 Task: Add an event with the title Lunch and Learn: Stress Management Techniques for the Workplace, date '2023/11/15', time 7:00 AM to 9:00 AMand add a description: A Team Building Exercise is a purposeful activity or program designed to enhance collaboration, communication, trust, and camaraderie among team members. These exercises aim to strengthen relationships, improve team dynamics, and foster a positive and productive work environment. Team building exercises can take various forms, from indoor games and challenges to outdoor adventures or structured workshops._x000D_
_x000D_
, put the event into Green category . Add location for the event as: 789 Place Massena, Nice, France, logged in from the account softage.3@softage.netand send the event invitation to softage.4@softage.net and softage.5@softage.net. Set a reminder for the event 26 day before
Action: Mouse moved to (111, 102)
Screenshot: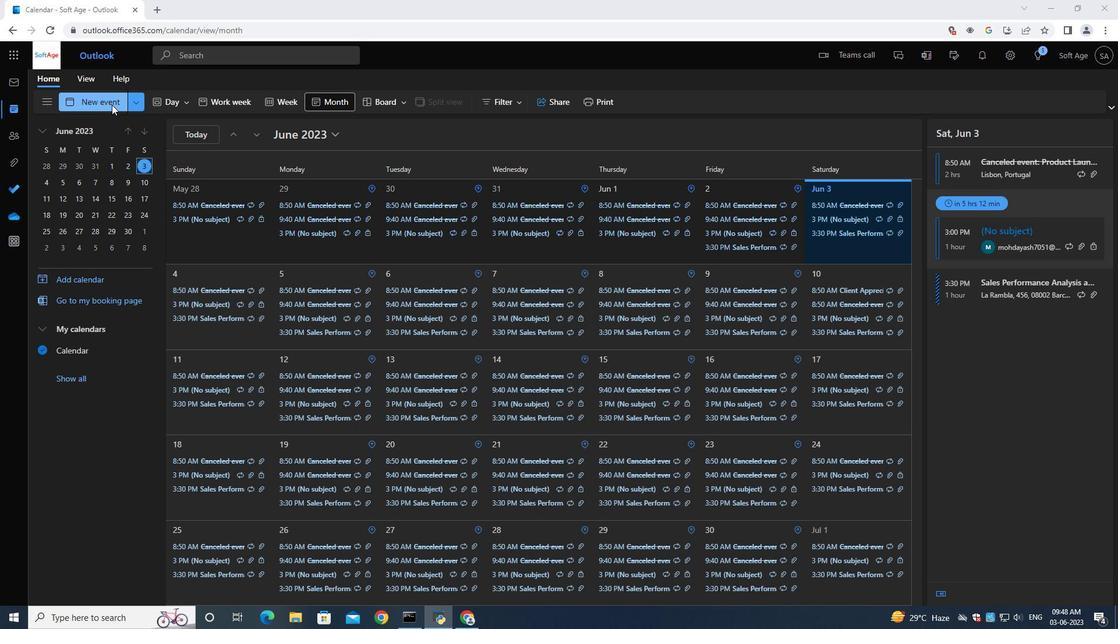 
Action: Mouse pressed left at (111, 102)
Screenshot: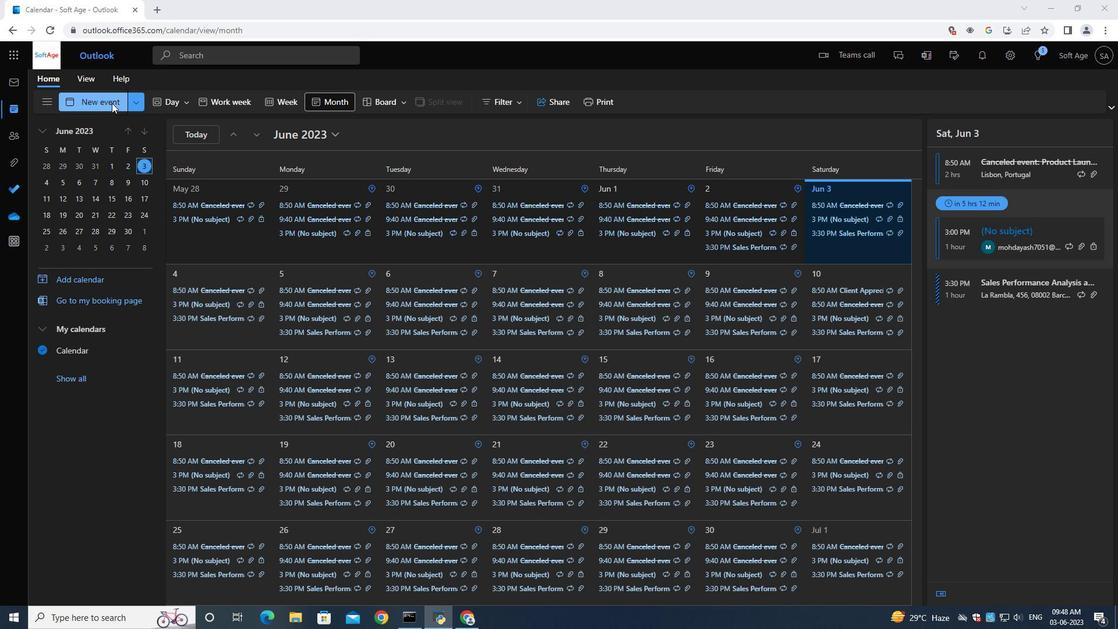 
Action: Mouse moved to (329, 174)
Screenshot: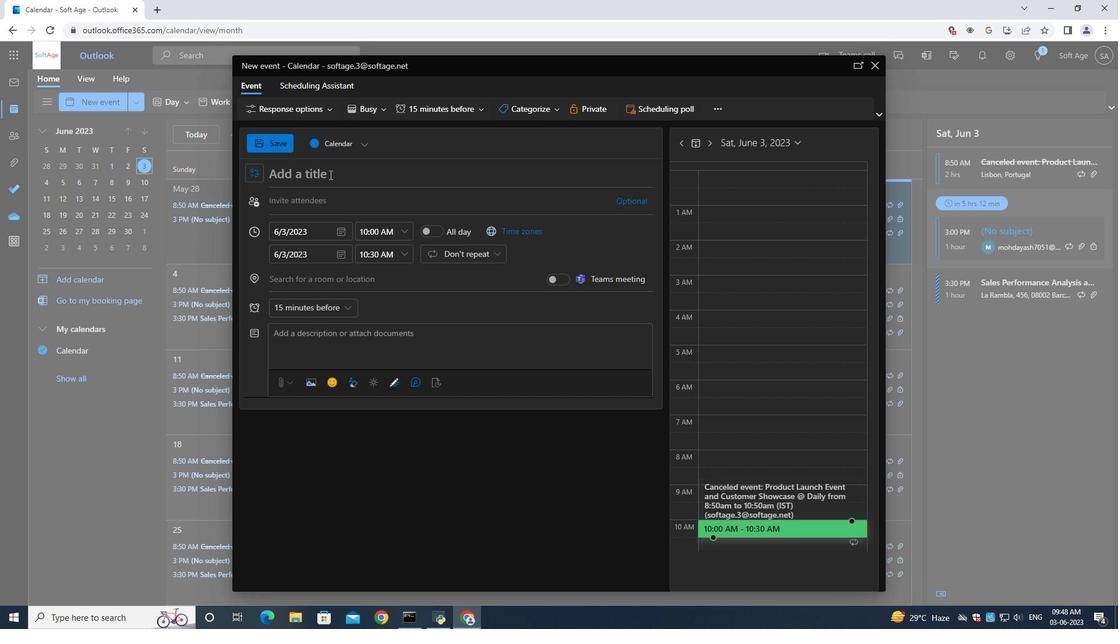 
Action: Mouse pressed left at (329, 174)
Screenshot: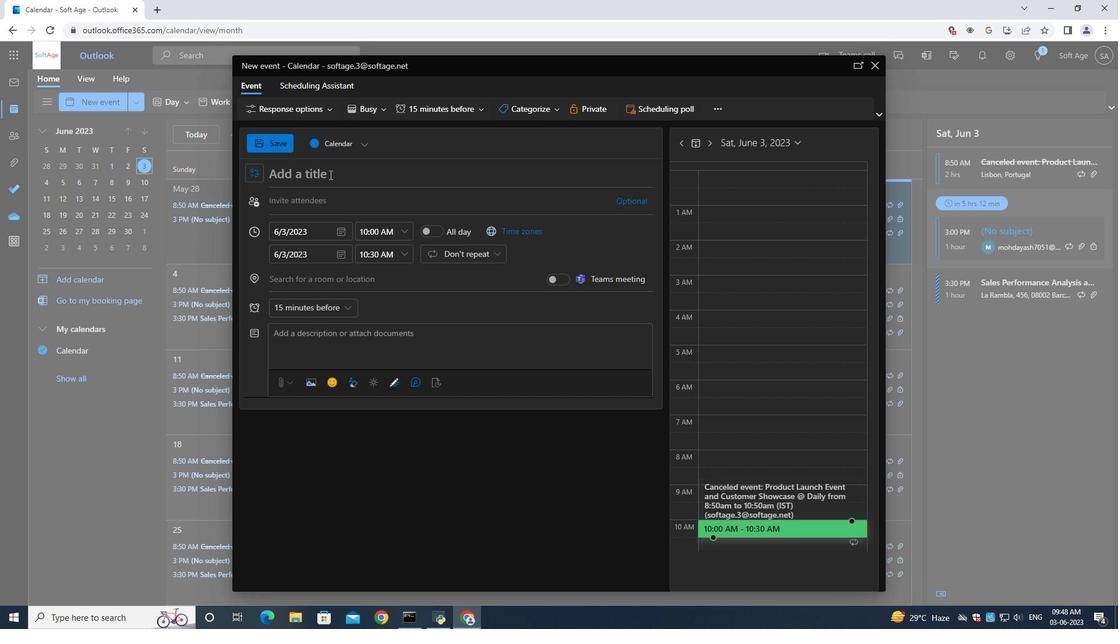
Action: Key pressed <Key.shift>Lunch<Key.space><Key.shift>and<Key.space><Key.shift>Learn<Key.shift_r>:<Key.space><Key.shift><Key.shift><Key.shift><Key.shift><Key.shift><Key.shift><Key.shift><Key.shift>Stress<Key.space><Key.shift>Management<Key.space><Key.shift>Techniques<Key.space>for<Key.space>the<Key.space><Key.shift>Workplace
Screenshot: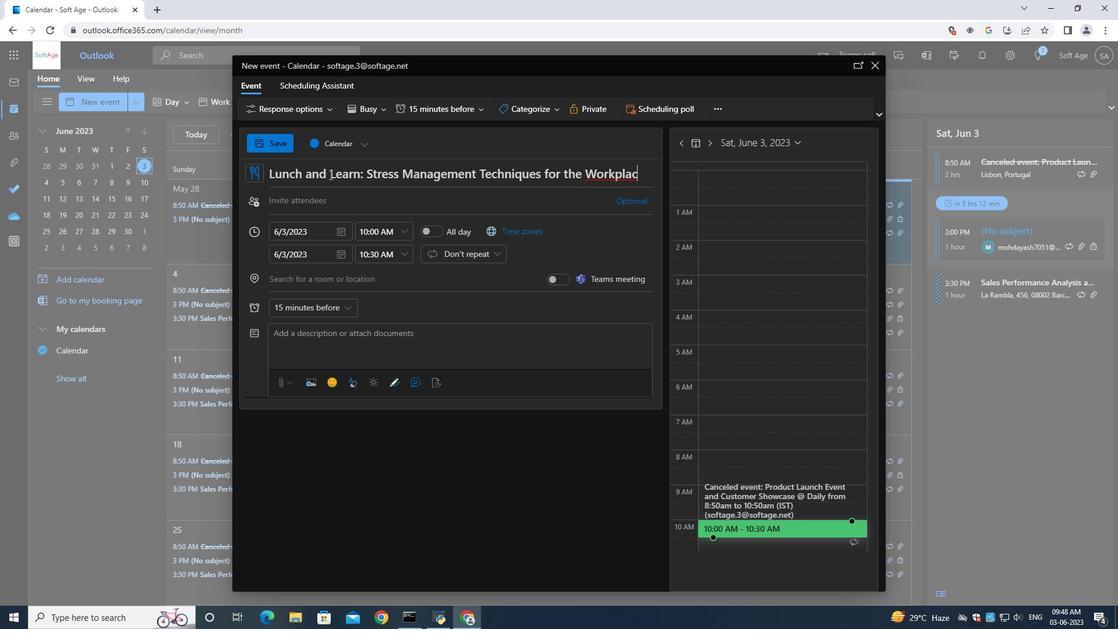 
Action: Mouse moved to (344, 227)
Screenshot: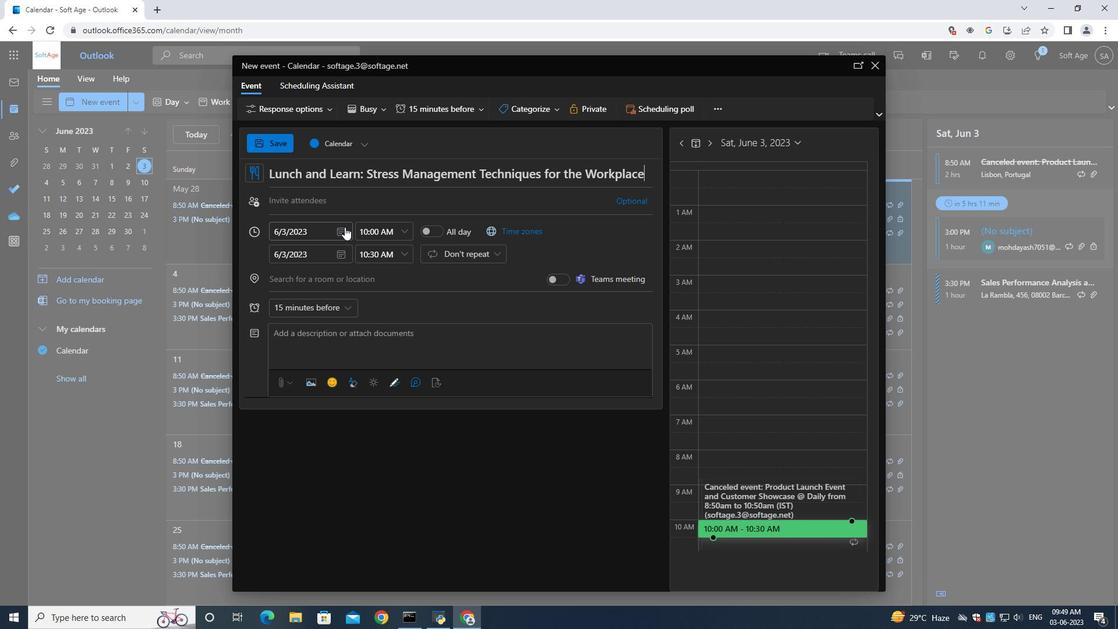 
Action: Mouse pressed left at (344, 227)
Screenshot: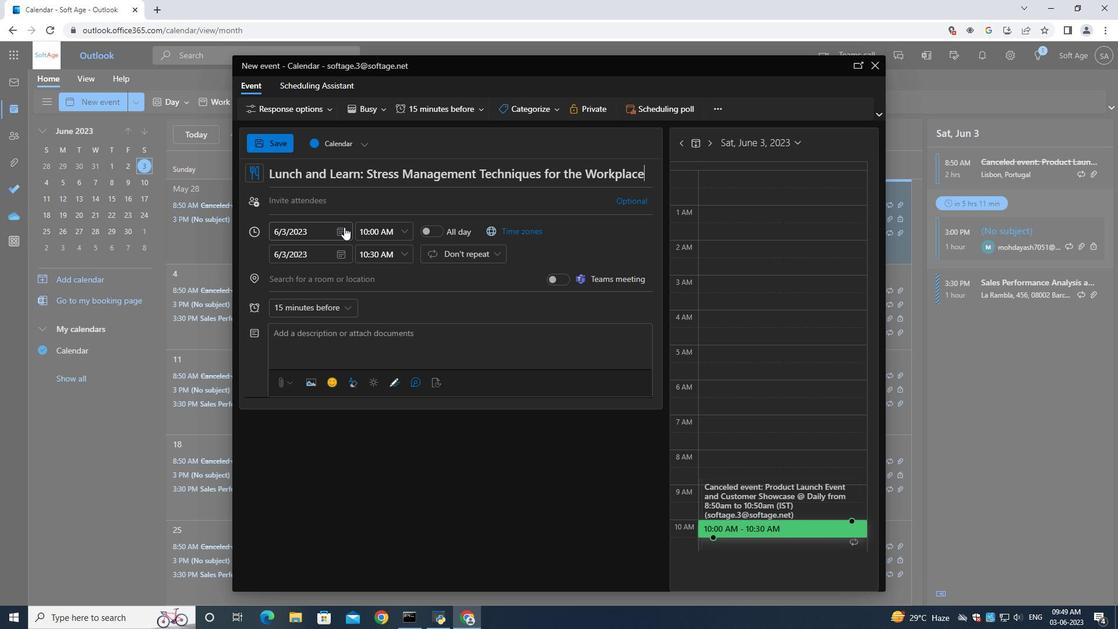 
Action: Mouse moved to (376, 259)
Screenshot: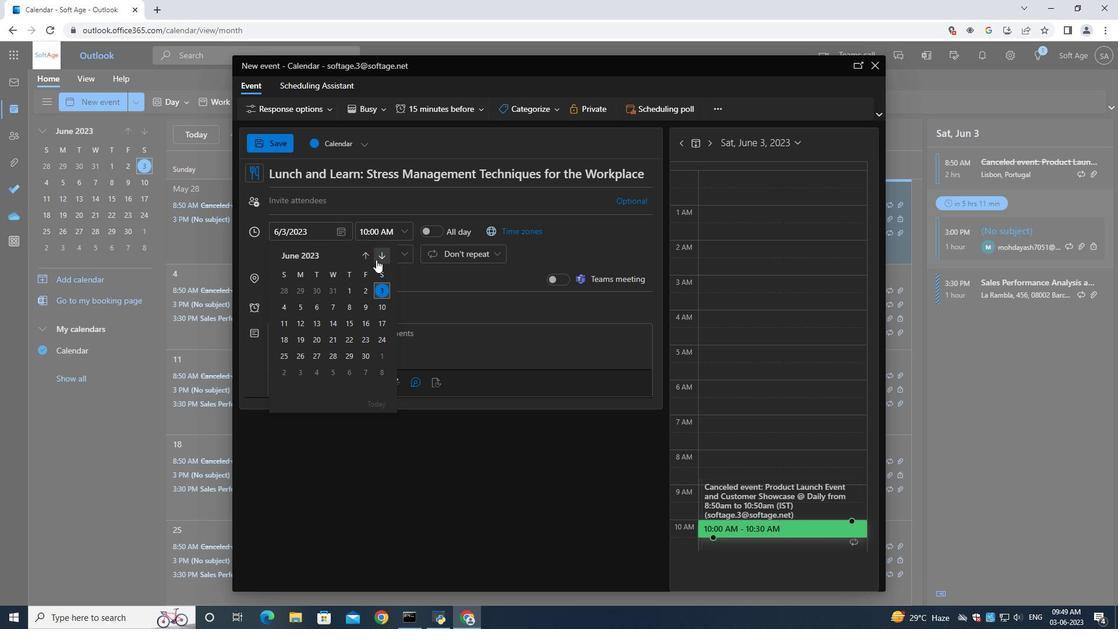 
Action: Mouse pressed left at (376, 259)
Screenshot: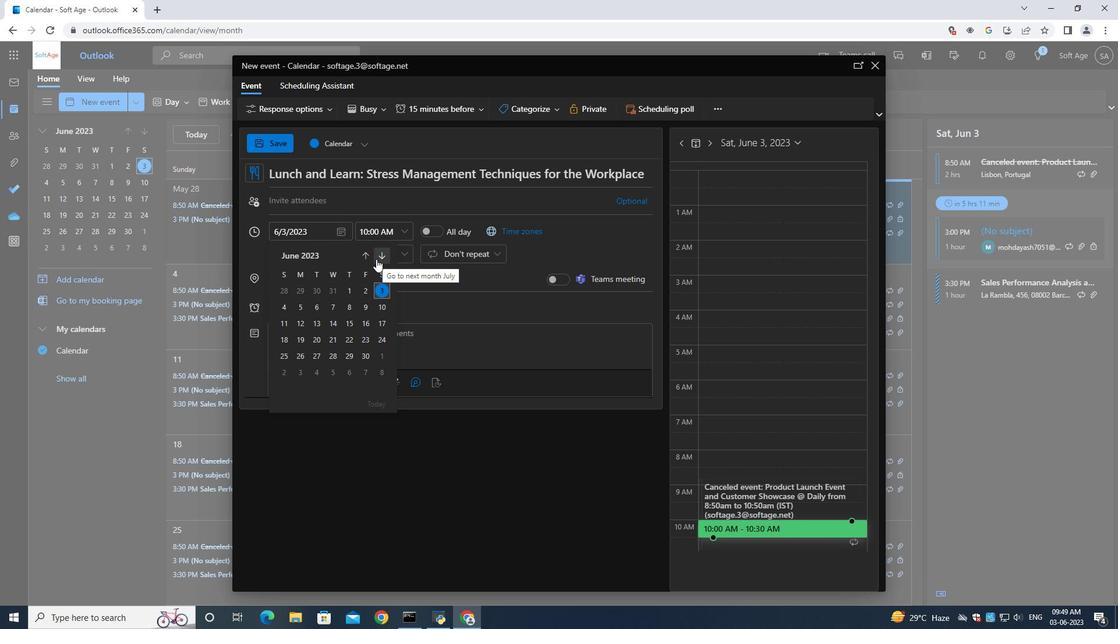 
Action: Mouse moved to (376, 257)
Screenshot: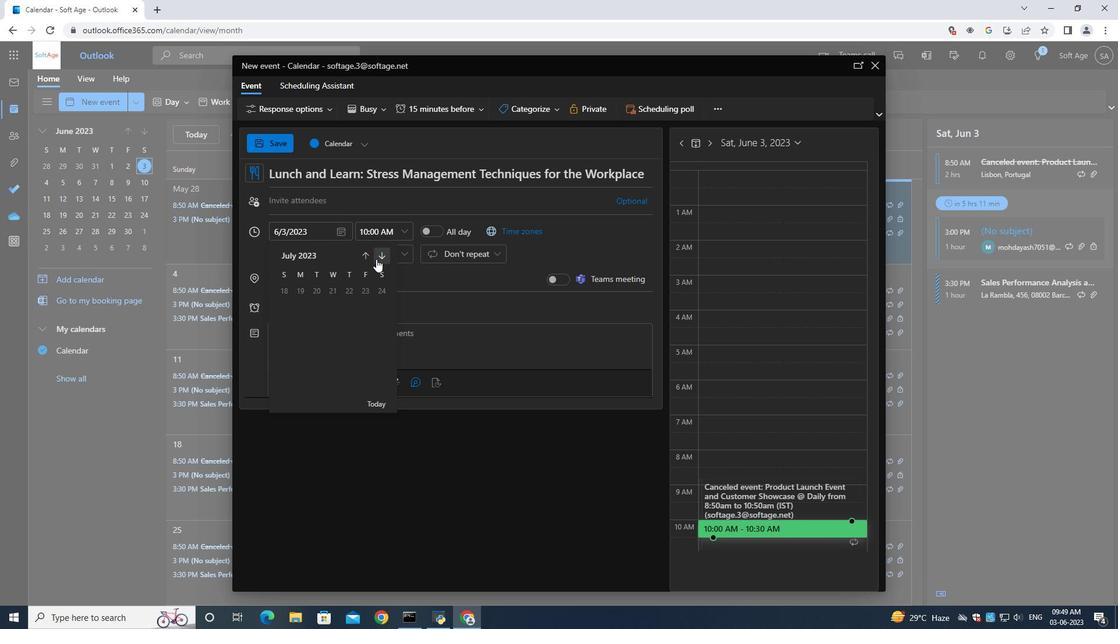 
Action: Mouse pressed left at (376, 257)
Screenshot: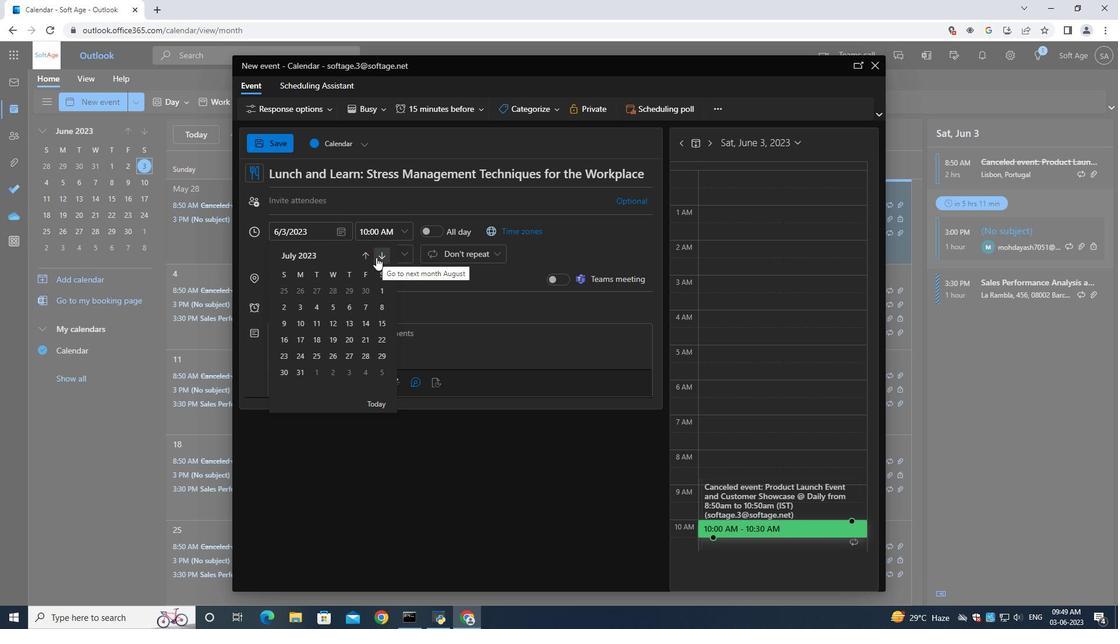 
Action: Mouse pressed left at (376, 257)
Screenshot: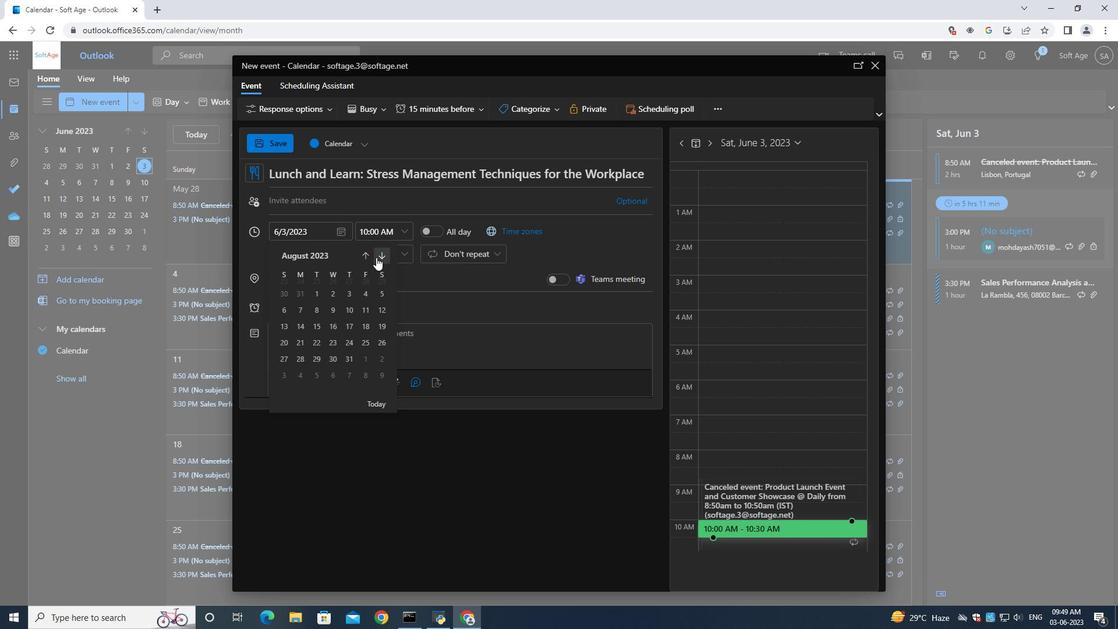 
Action: Mouse pressed left at (376, 257)
Screenshot: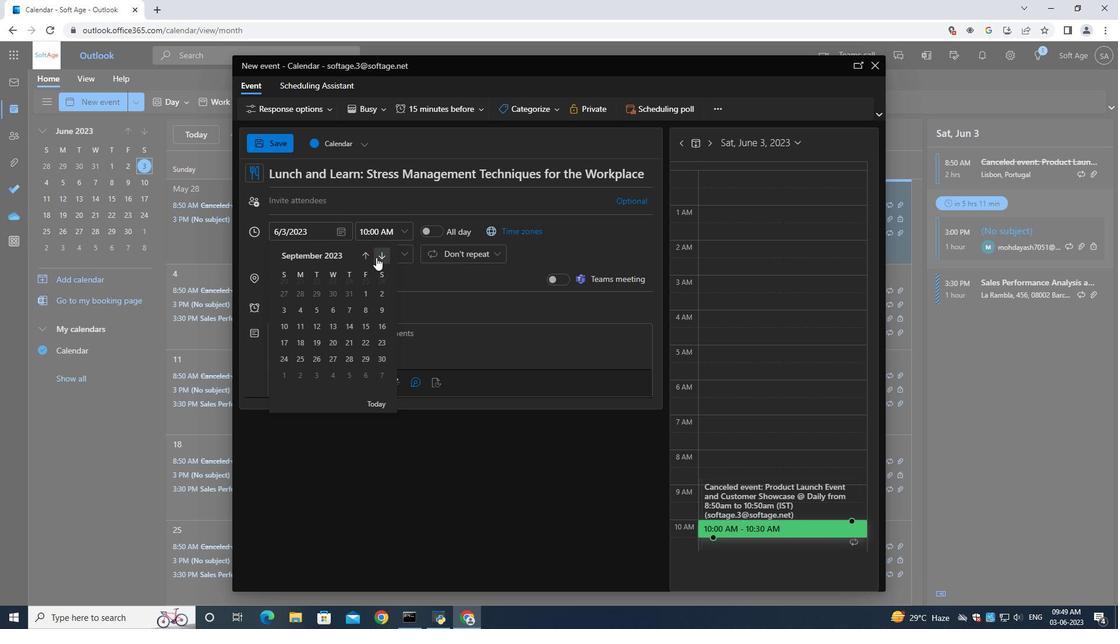 
Action: Mouse pressed left at (376, 257)
Screenshot: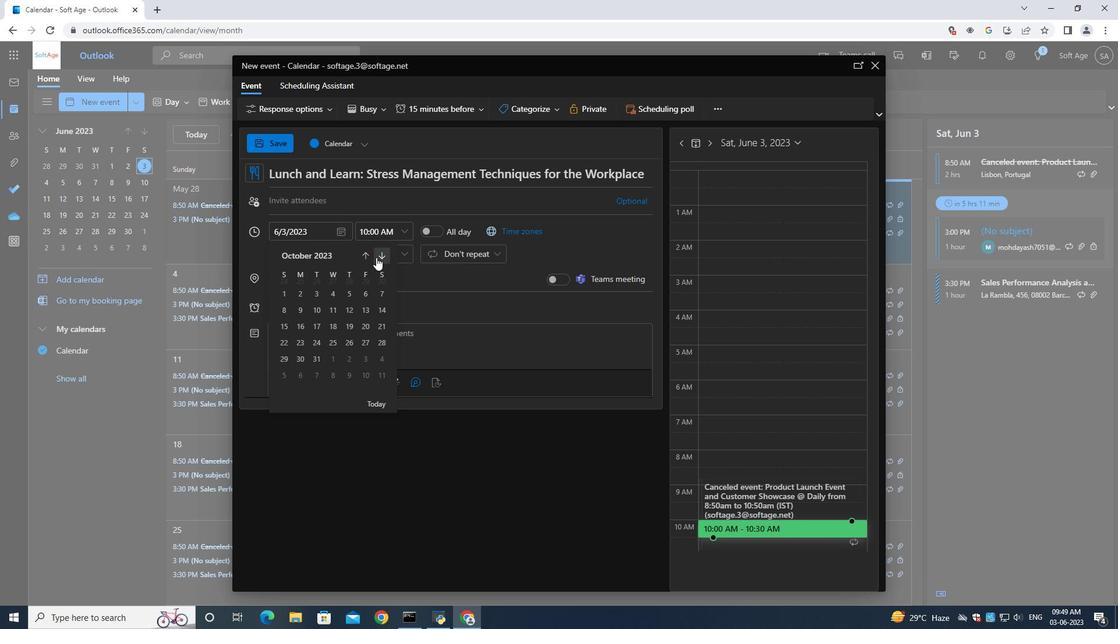 
Action: Mouse moved to (331, 325)
Screenshot: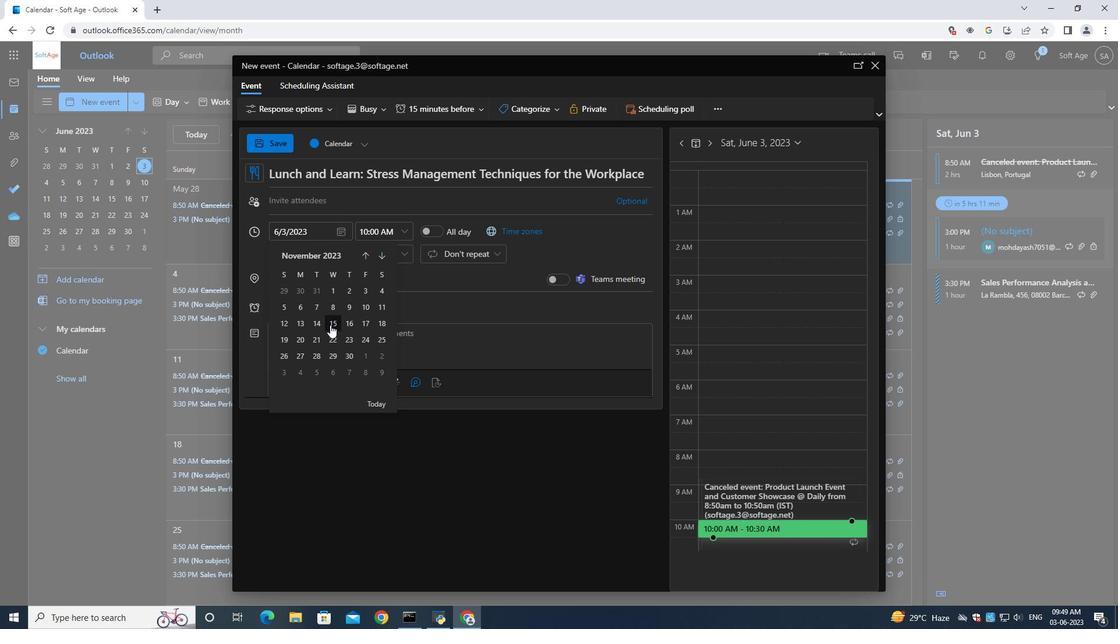 
Action: Mouse pressed left at (331, 325)
Screenshot: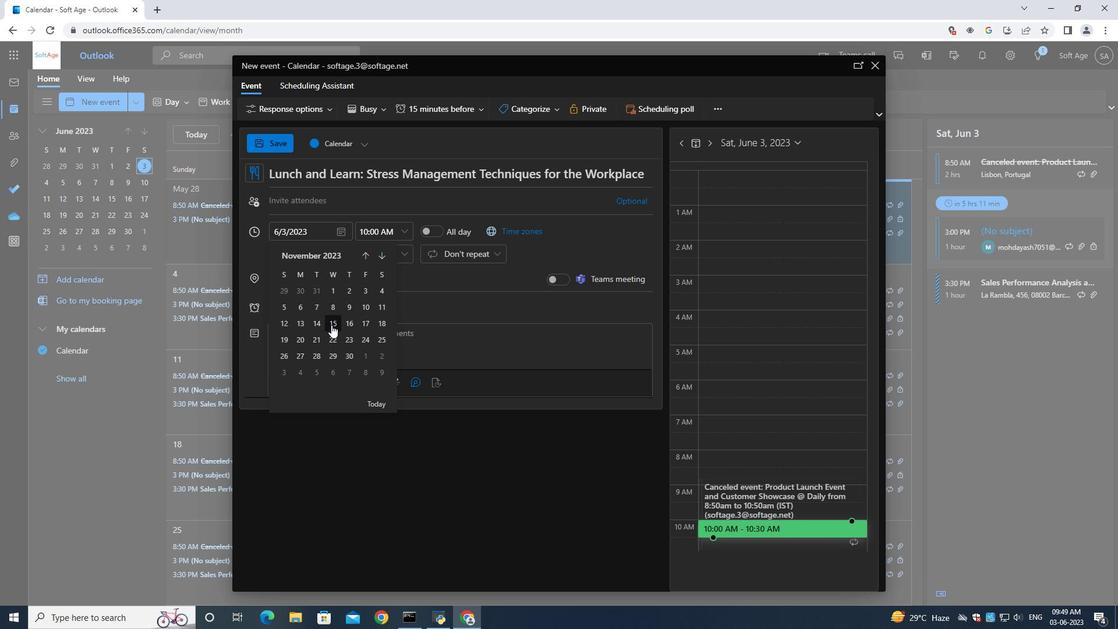 
Action: Mouse moved to (384, 232)
Screenshot: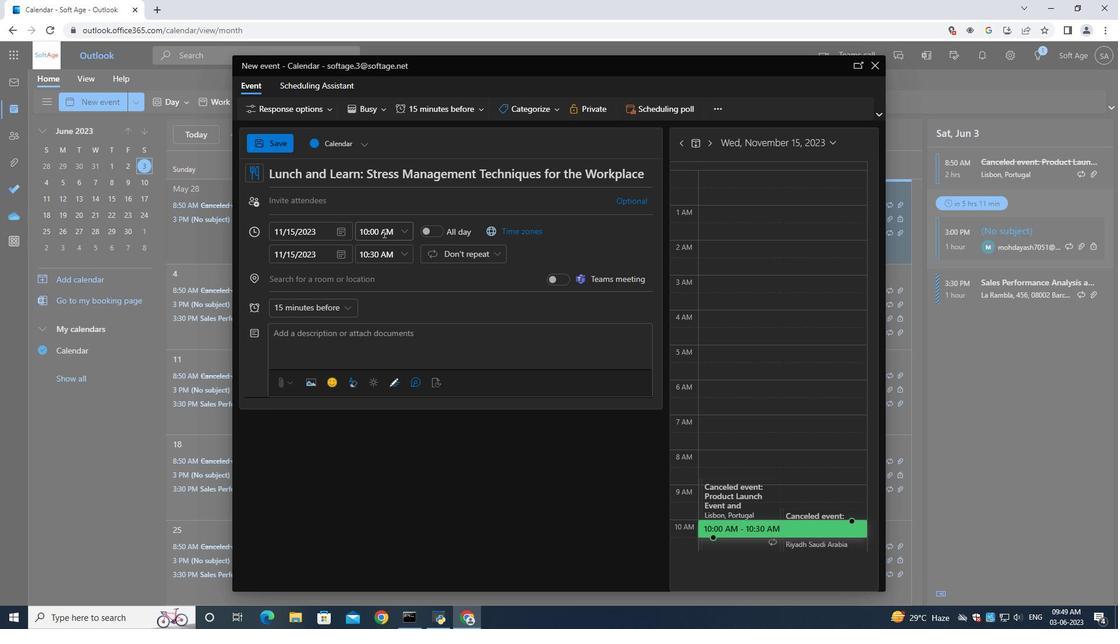
Action: Mouse pressed left at (384, 232)
Screenshot: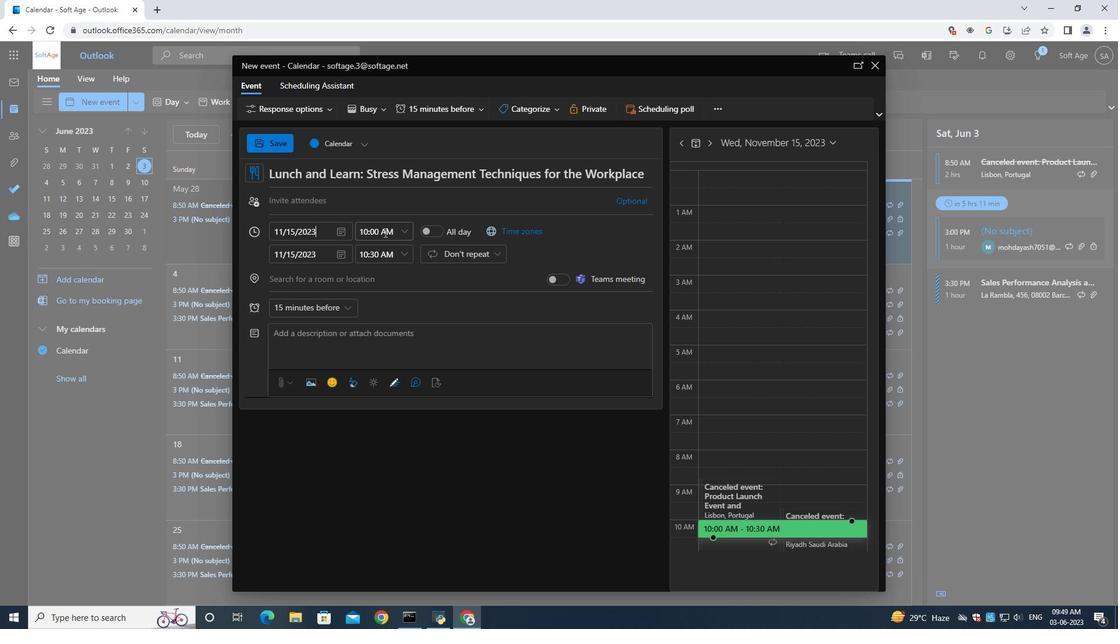 
Action: Mouse moved to (384, 233)
Screenshot: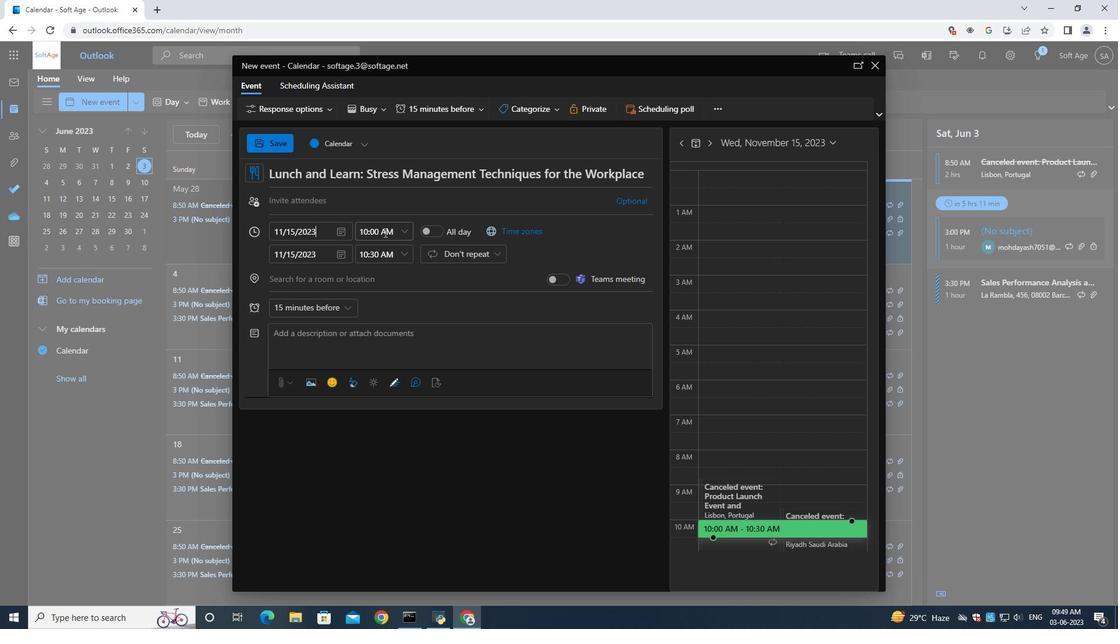 
Action: Key pressed 7<Key.shift_r>:00<Key.shift><Key.shift>Am
Screenshot: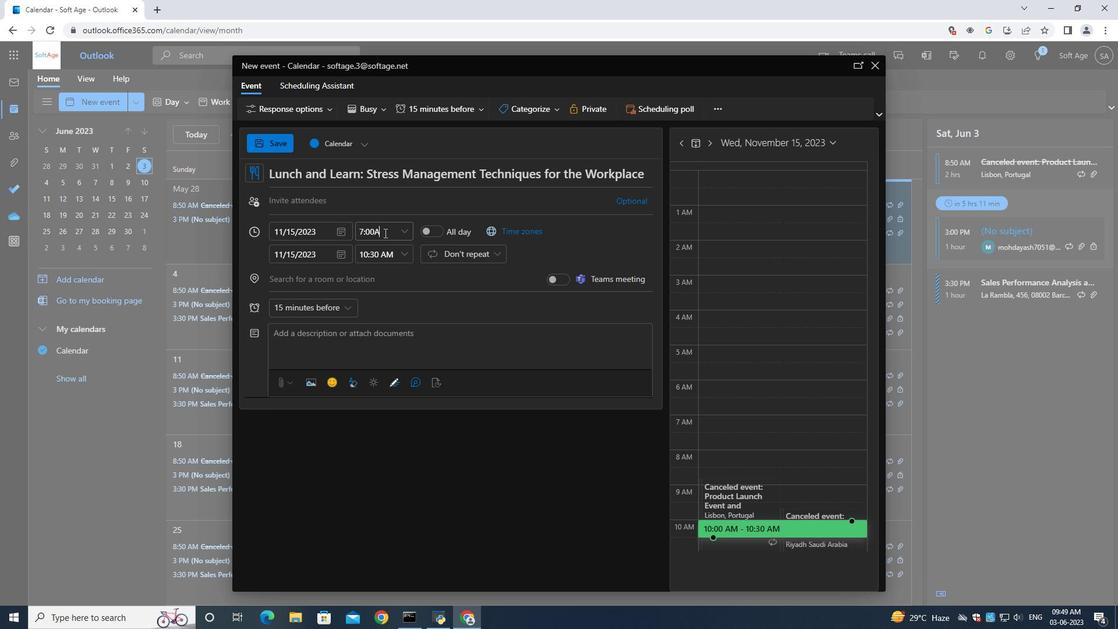 
Action: Mouse moved to (416, 236)
Screenshot: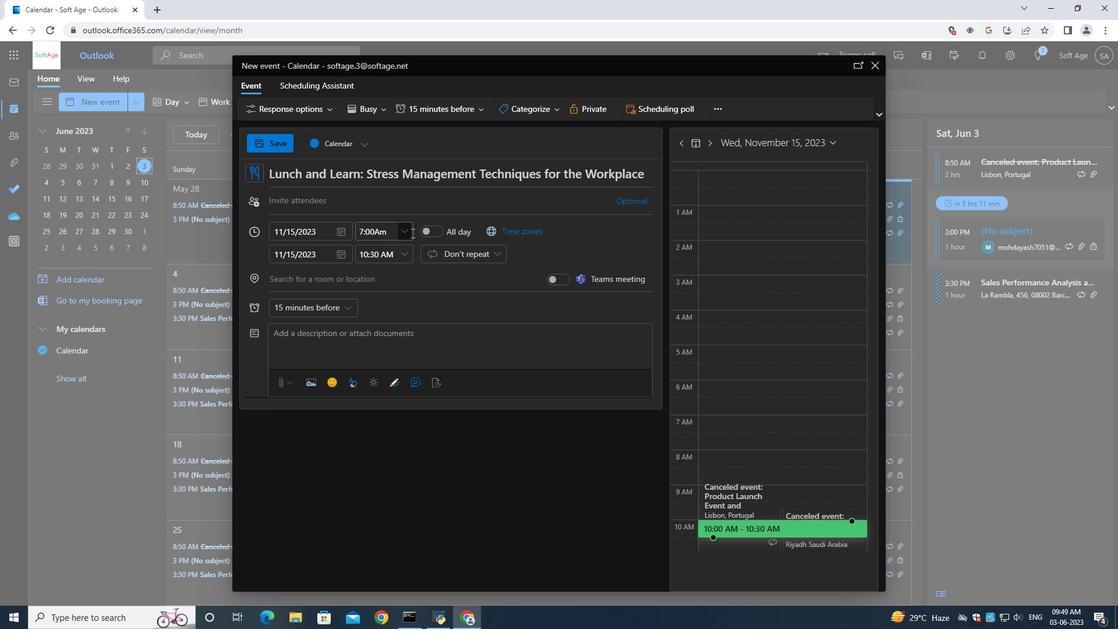 
Action: Key pressed <Key.backspace><Key.shift>M
Screenshot: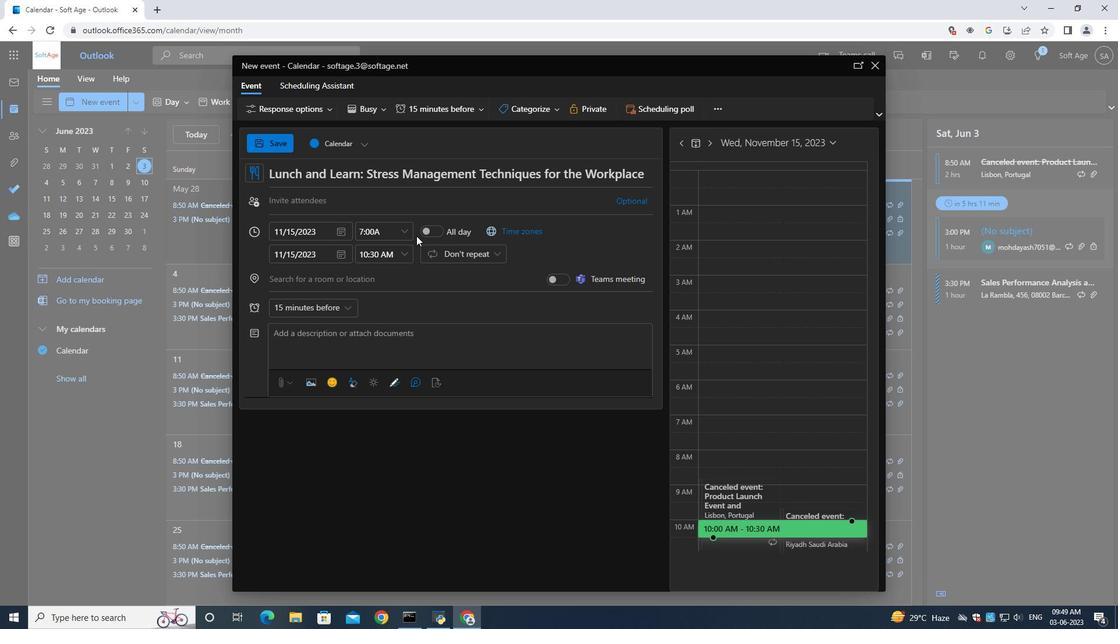
Action: Mouse moved to (385, 254)
Screenshot: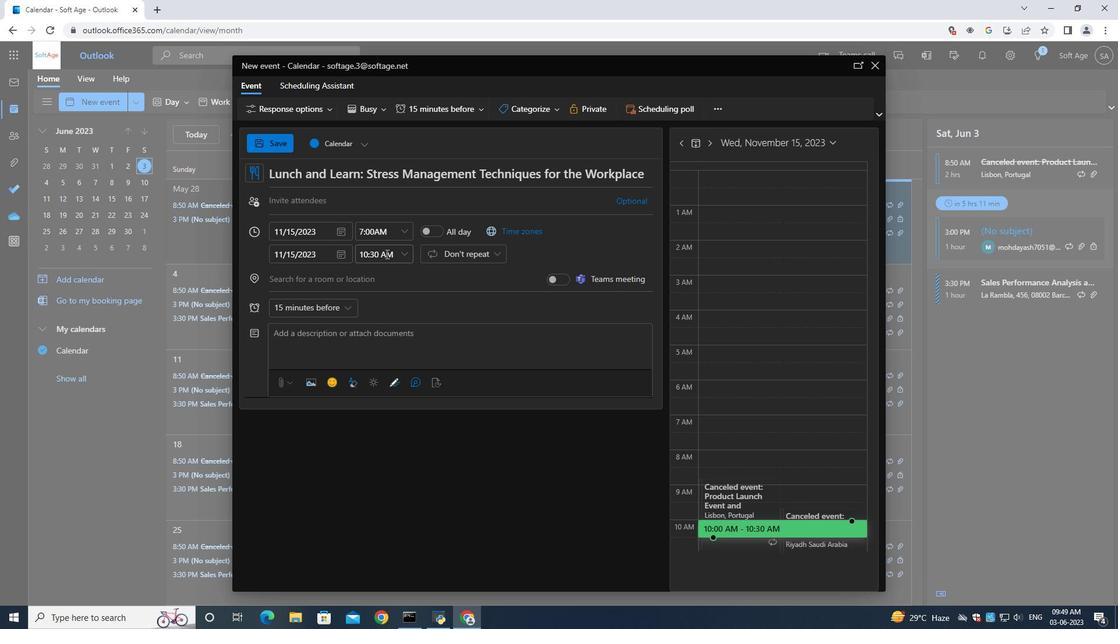 
Action: Mouse pressed left at (385, 254)
Screenshot: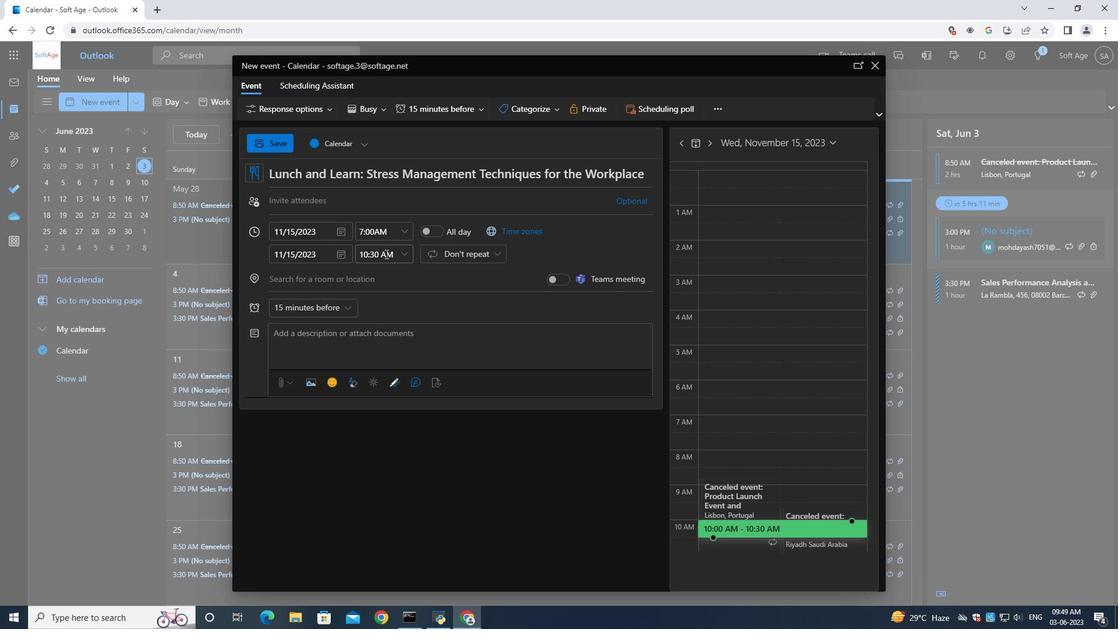 
Action: Mouse moved to (385, 254)
Screenshot: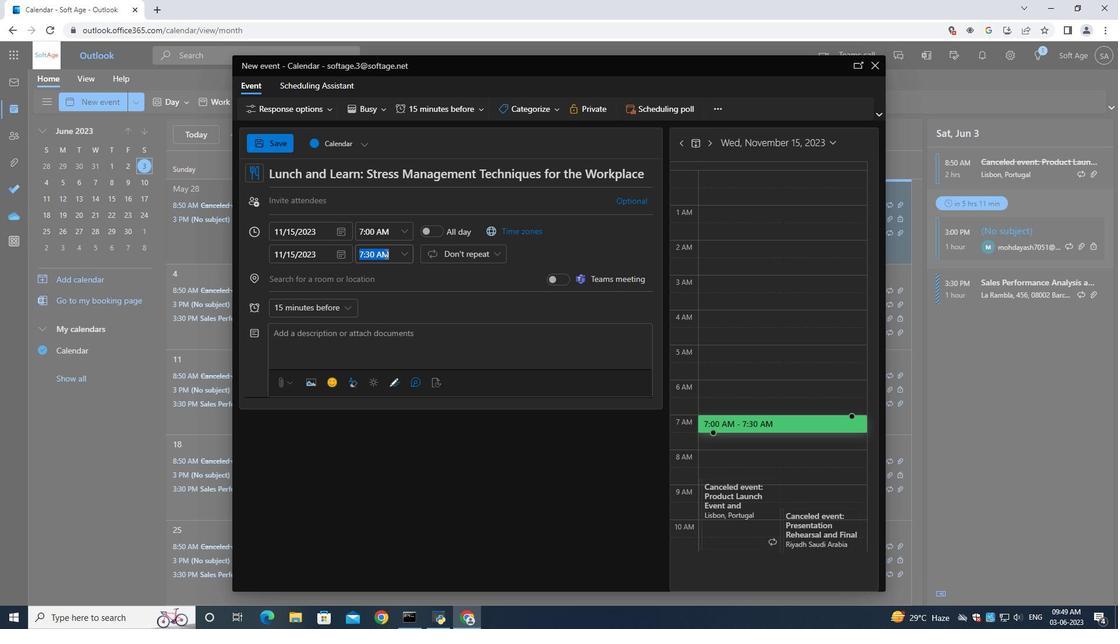 
Action: Key pressed 9<Key.shift_r>:00<Key.shift>AM
Screenshot: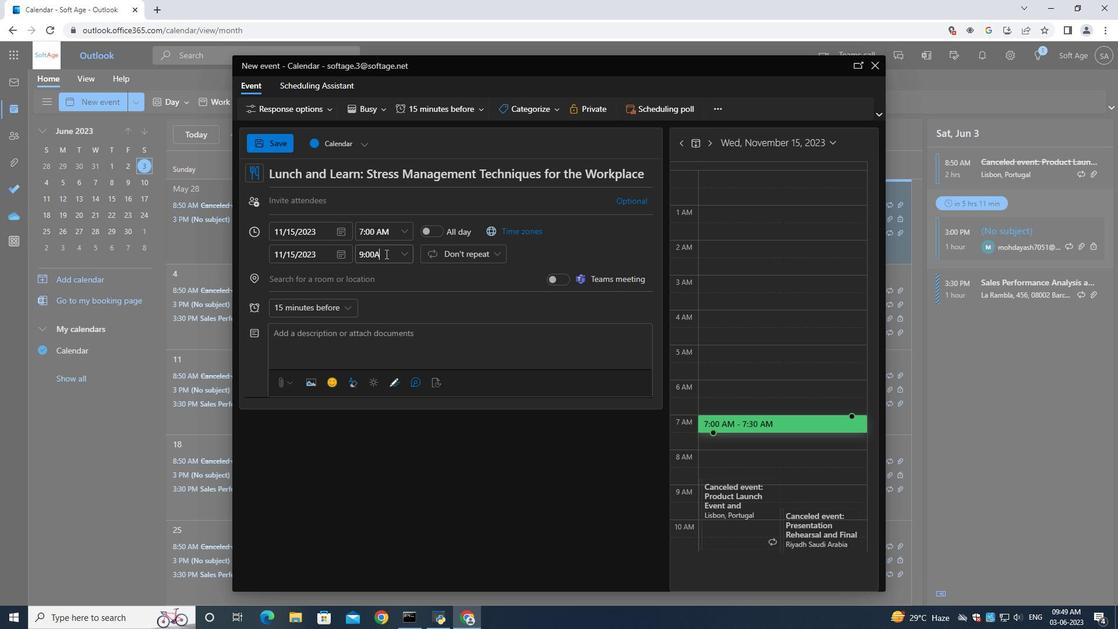 
Action: Mouse moved to (343, 332)
Screenshot: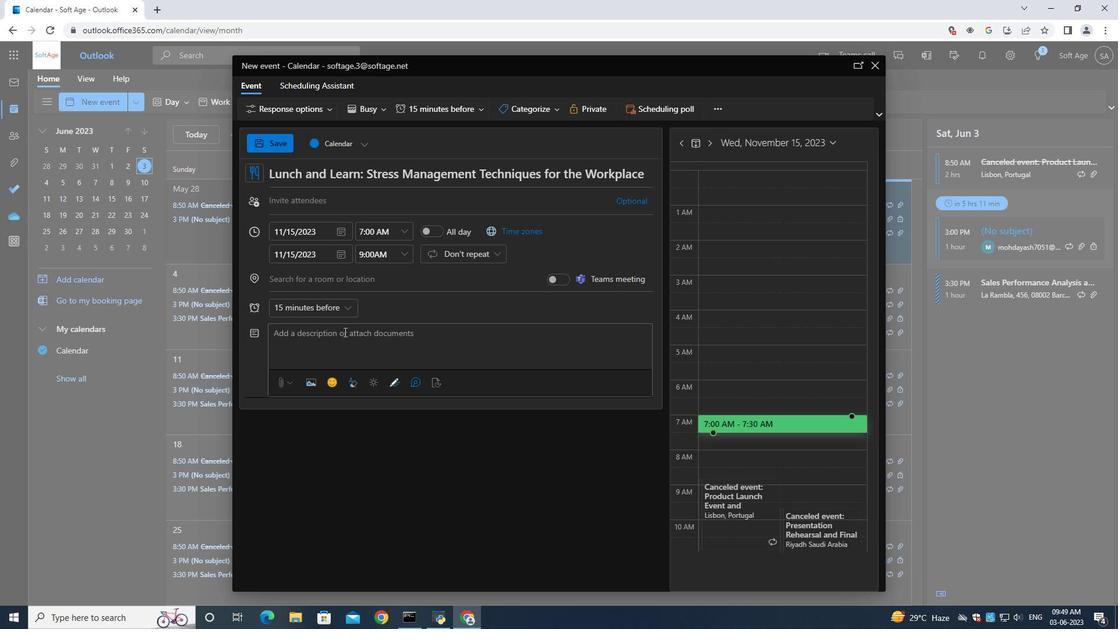 
Action: Mouse pressed left at (343, 332)
Screenshot: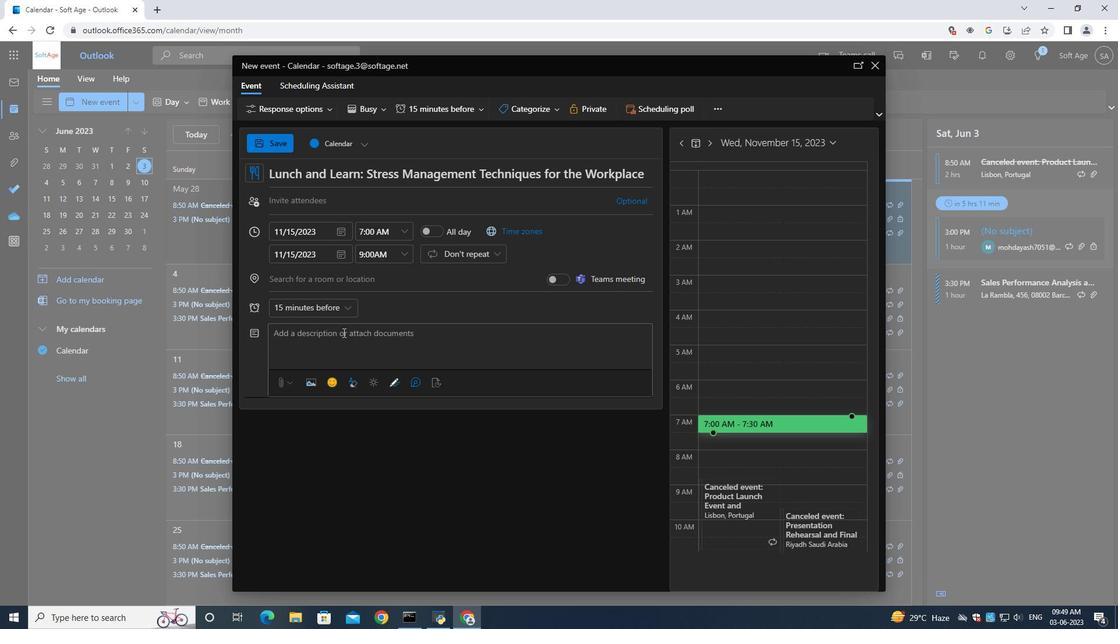 
Action: Mouse moved to (342, 332)
Screenshot: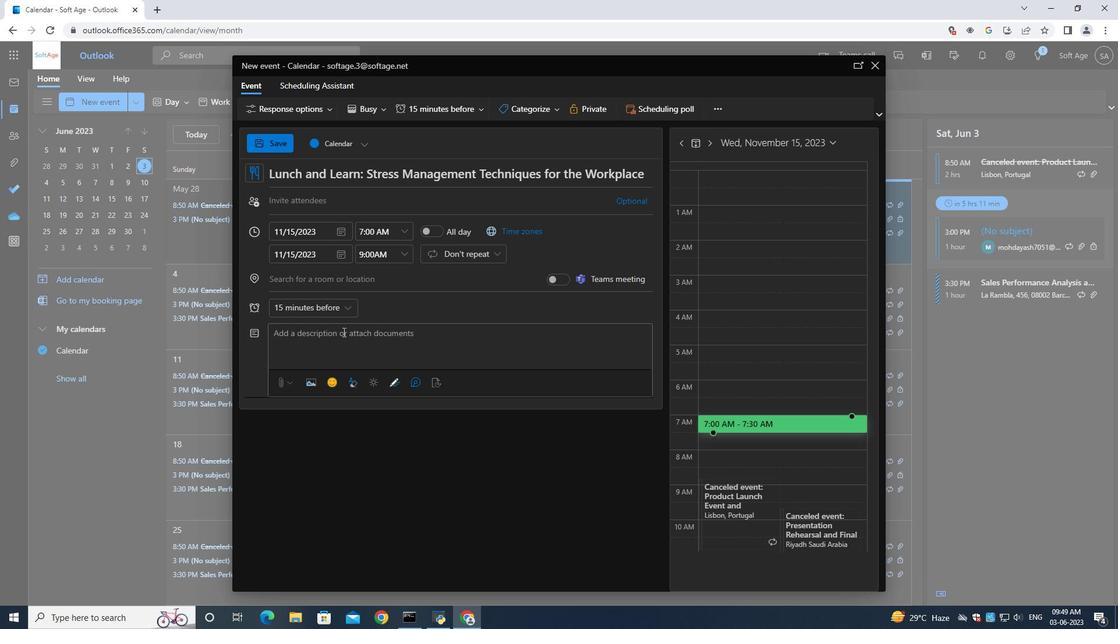 
Action: Key pressed <Key.shift>Ac<Key.backspace><Key.space><Key.shift><Key.shift><Key.shift><Key.shift><Key.shift><Key.shift><Key.shift><Key.shift><Key.shift><Key.shift><Key.shift><Key.shift><Key.shift><Key.shift><Key.shift><Key.shift><Key.shift><Key.shift><Key.shift><Key.shift><Key.shift><Key.shift><Key.shift><Key.shift><Key.shift><Key.shift><Key.shift><Key.shift><Key.shift><Key.shift><Key.shift><Key.shift>Team<Key.space><Key.shift><Key.shift><Key.shift><Key.shift><Key.shift><Key.shift><Key.shift><Key.shift><Key.shift>Building<Key.space><Key.shift><Key.shift><Key.shift><Key.shift><Key.shift><Key.shift><Key.shift><Key.shift><Key.shift><Key.shift><Key.shift><Key.shift><Key.shift><Key.shift><Key.shift><Key.shift><Key.shift><Key.shift>Exerise<Key.space>is<Key.space>a<Key.space>purposeful<Key.space>activity<Key.space>or<Key.space>program<Key.space>designed<Key.space>to<Key.space>enhance<Key.space>collaboration,<Key.space>communication,<Key.space>trust,<Key.space>and<Key.space>camr<Key.backspace>araderie<Key.space>among<Key.space>te<Key.backspace>eam<Key.space>members.<Key.space><Key.shift>Ther<Key.backspace>se<Key.space>exc<Key.backspace>eric<Key.backspace><Key.backspace><Key.backspace>rcises<Key.space>aim<Key.space>to<Key.space>strengthen<Key.space>relationships,<Key.space>improve<Key.space>team<Key.space>dynamics,<Key.space>and<Key.space>foster<Key.space>as<Key.backspace>a<Key.backspace><Key.space>positive<Key.space>and<Key.space>productive<Key.space>work<Key.space>environment.<Key.space><Key.shift>Team<Key.space>building<Key.space>exercises<Key.space>can<Key.space>take<Key.space>various<Key.space>forms<Key.backspace>s,<Key.space>from<Key.space>indoor<Key.space>games<Key.space>and<Key.space>challenges<Key.space>to<Key.space>outdoor<Key.space>adventures<Key.space>or<Key.space>structured<Key.space>workshops.
Screenshot: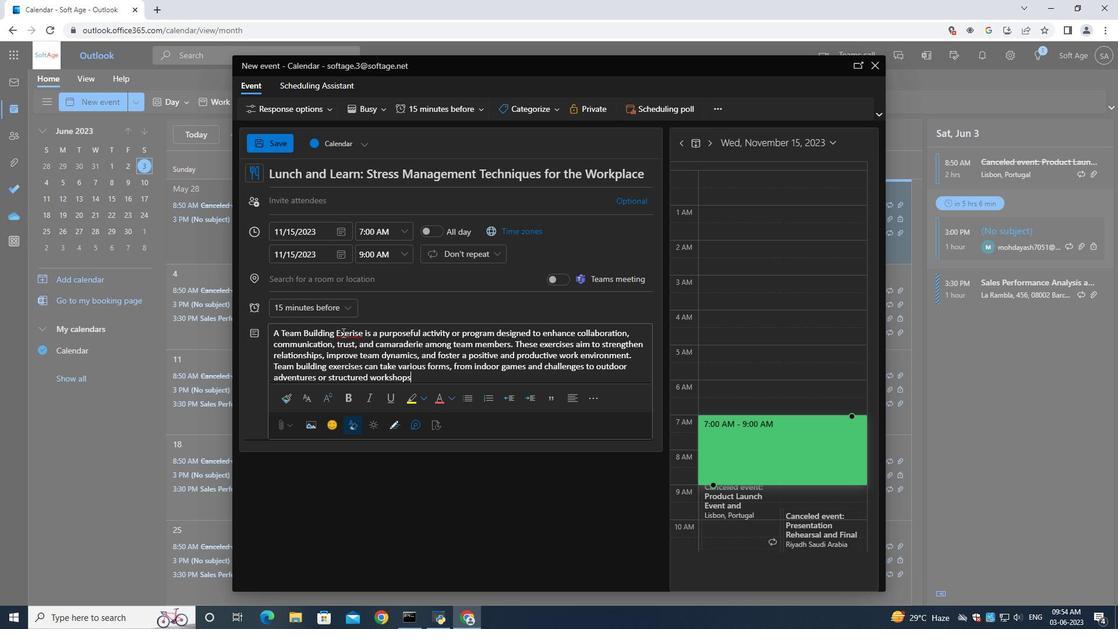 
Action: Mouse moved to (522, 110)
Screenshot: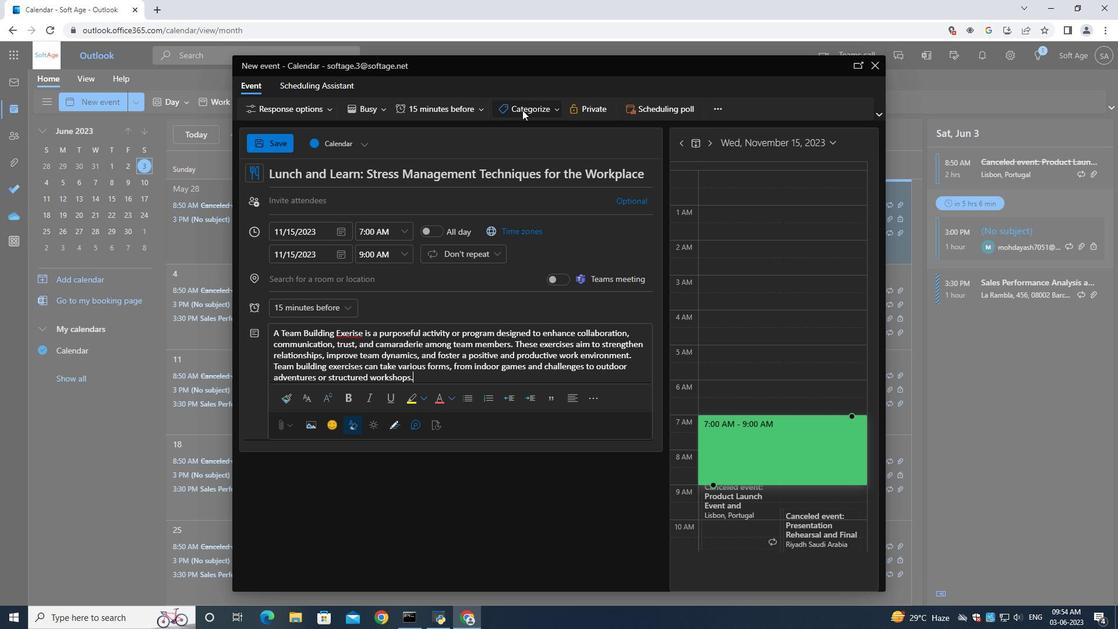
Action: Mouse pressed left at (522, 110)
Screenshot: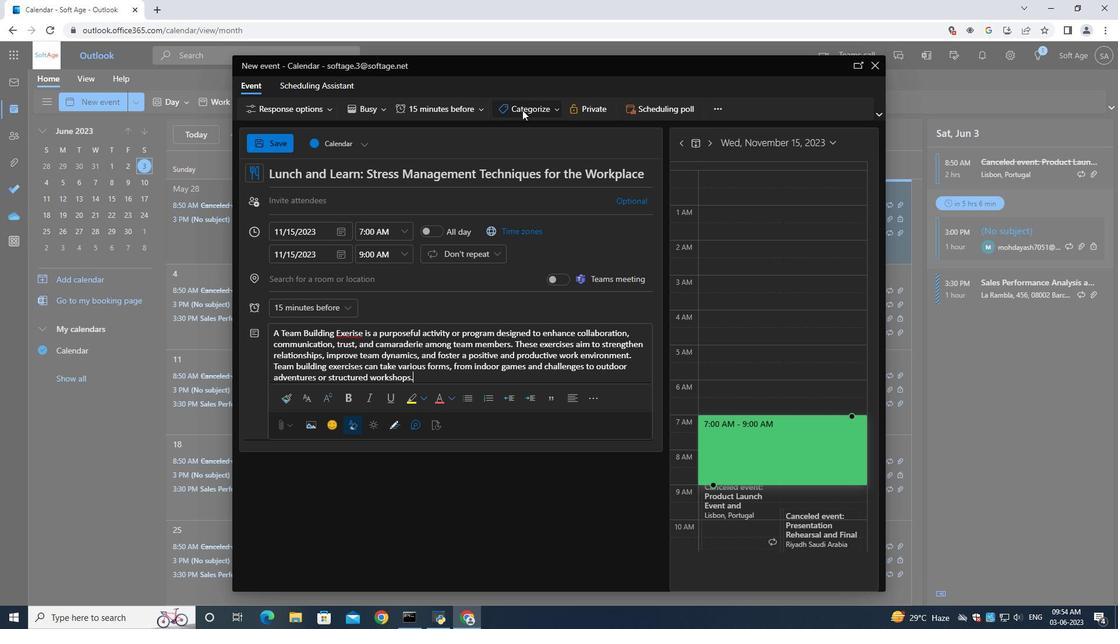 
Action: Mouse moved to (530, 146)
Screenshot: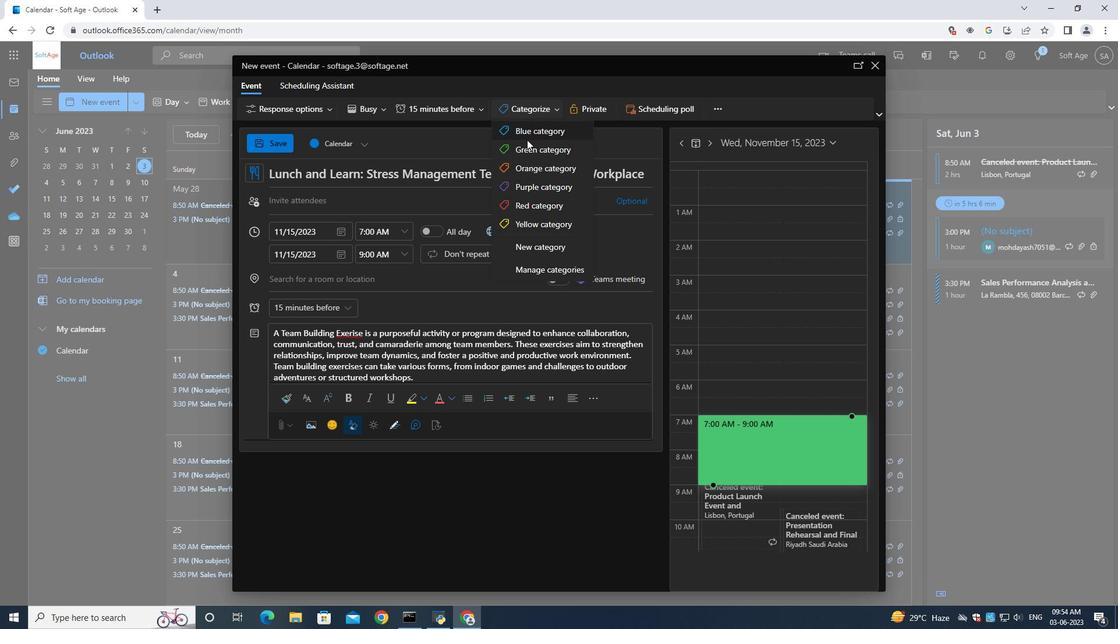 
Action: Mouse pressed left at (530, 146)
Screenshot: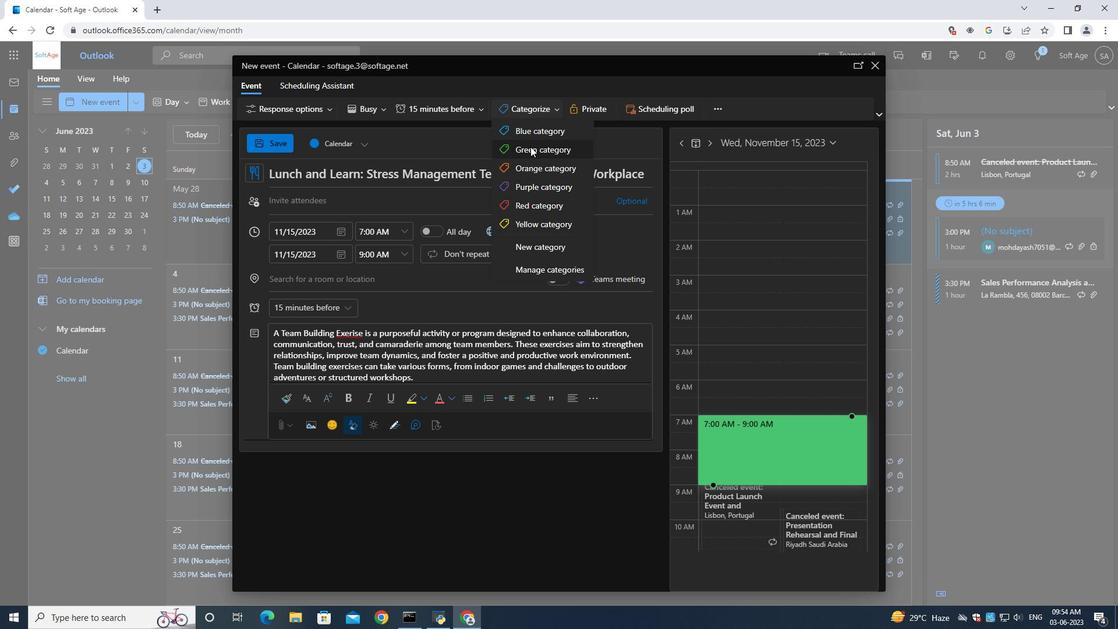 
Action: Mouse moved to (322, 281)
Screenshot: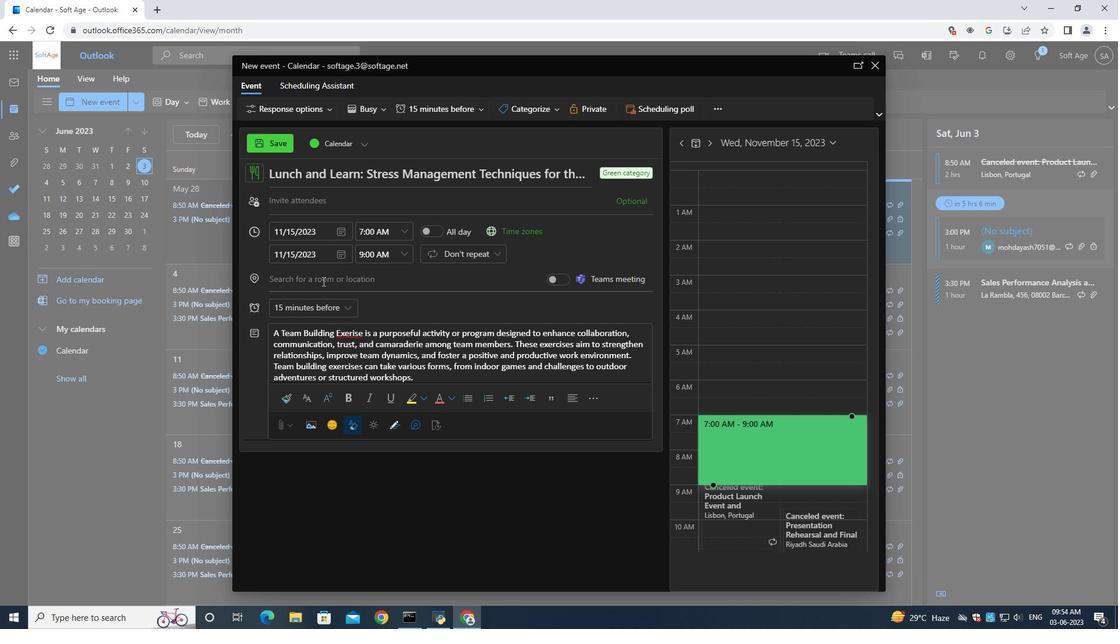 
Action: Mouse pressed left at (322, 281)
Screenshot: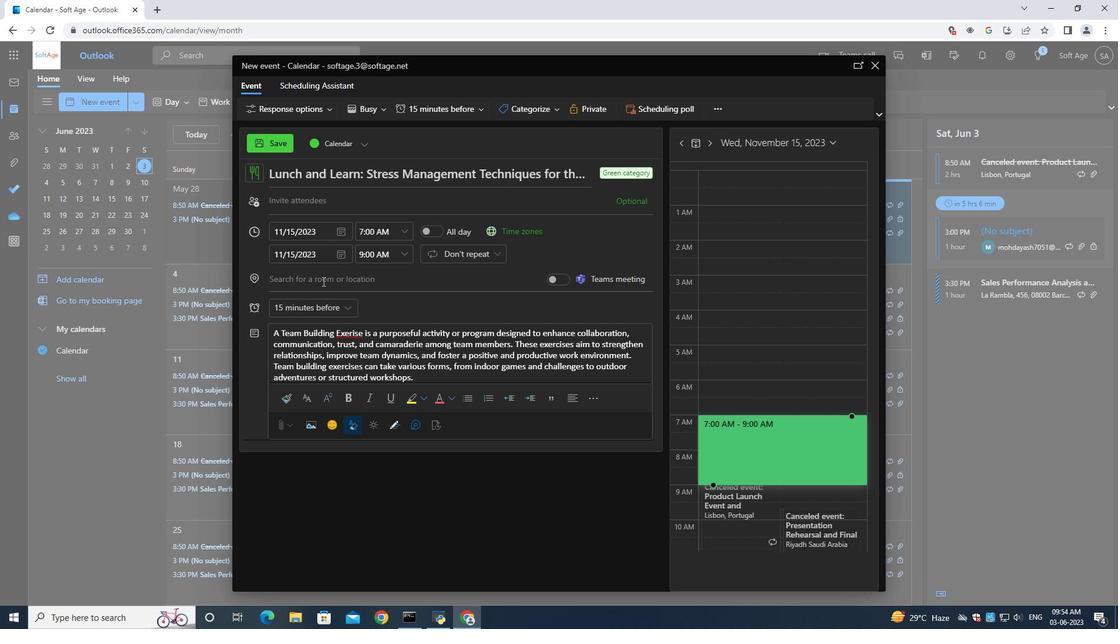 
Action: Mouse moved to (322, 281)
Screenshot: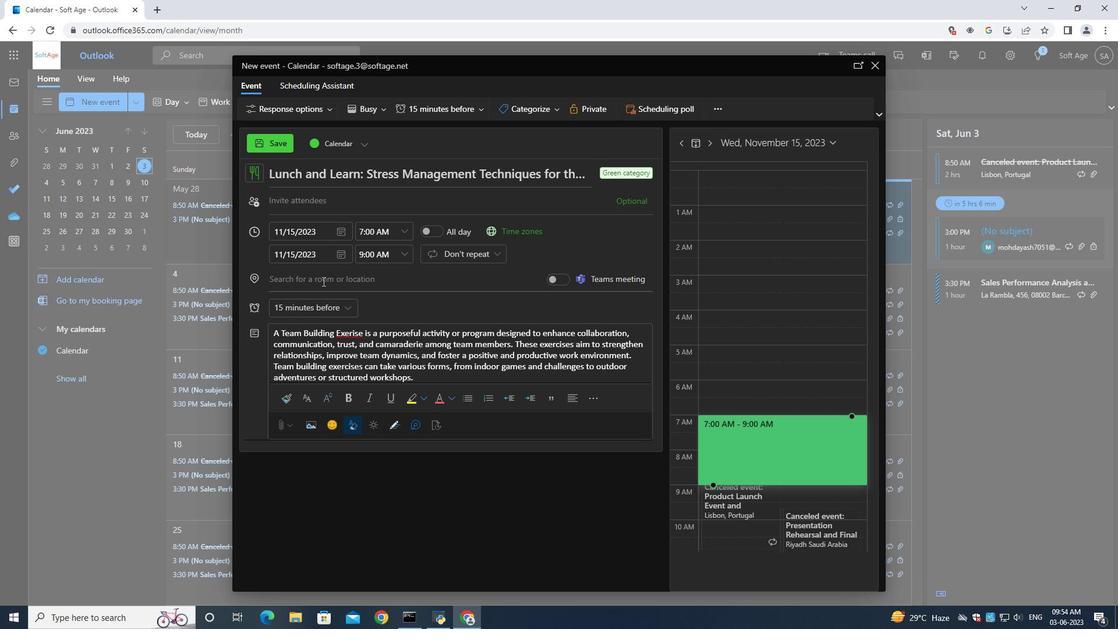 
Action: Key pressed 789<Key.space><Key.shift>Place<Key.space><Key.shift>M<Key.backspace>a<Key.backspace><Key.shift>Massena<Key.space><Key.backspace>,<Key.space><Key.shift>Nice,<Key.space><Key.shift><Key.shift><Key.shift><Key.shift><Key.shift><Key.shift><Key.shift><Key.shift><Key.shift><Key.shift><Key.shift><Key.shift><Key.shift><Key.shift><Key.shift>France
Screenshot: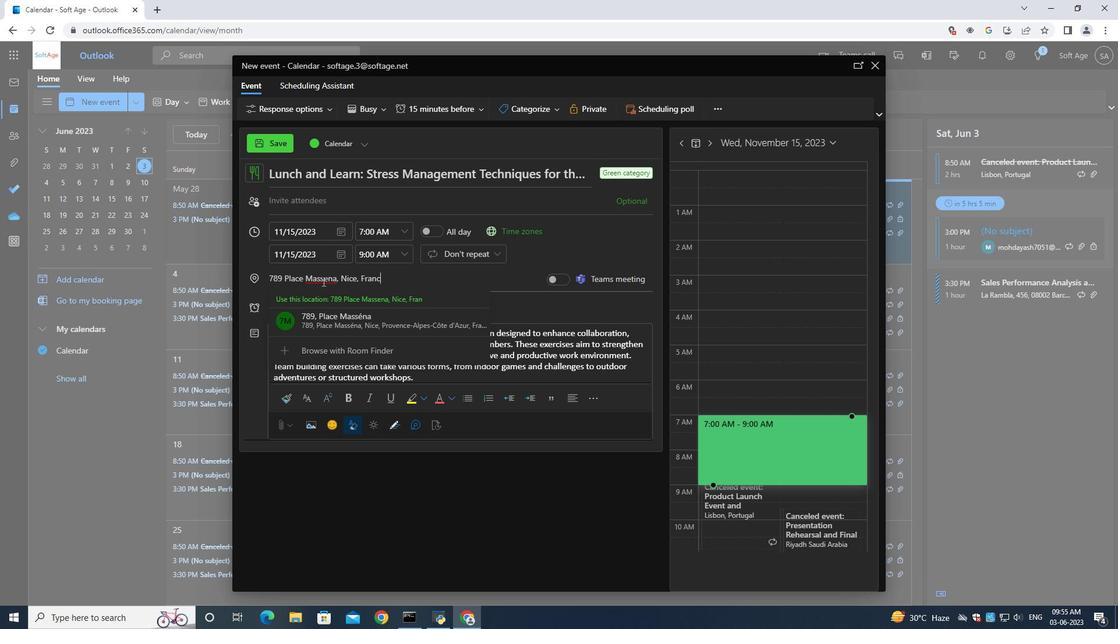 
Action: Mouse moved to (314, 202)
Screenshot: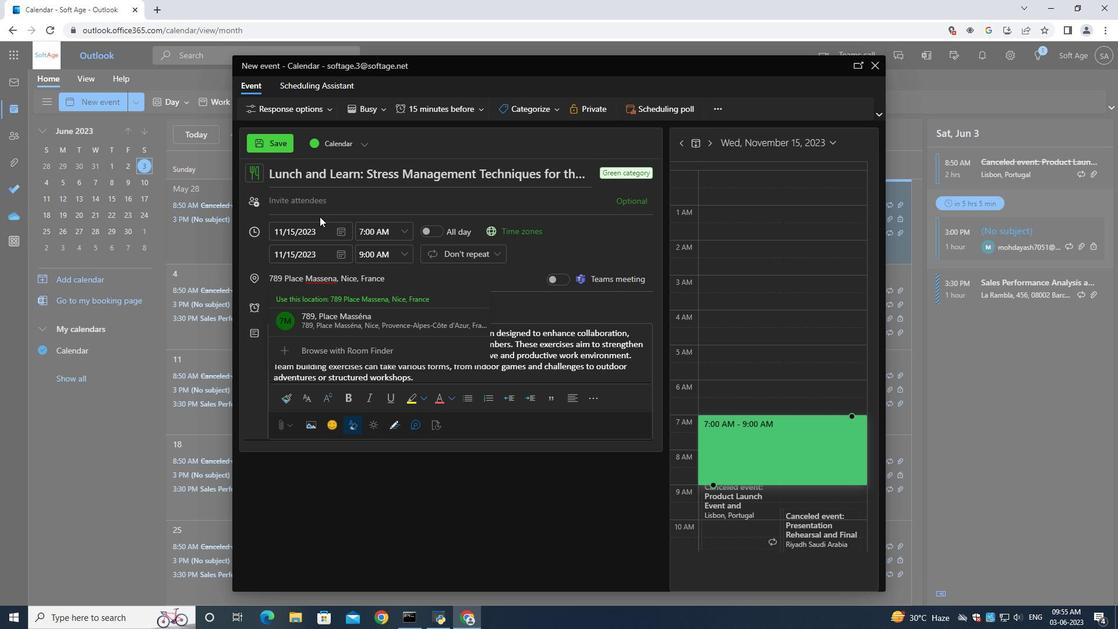 
Action: Mouse pressed left at (314, 202)
Screenshot: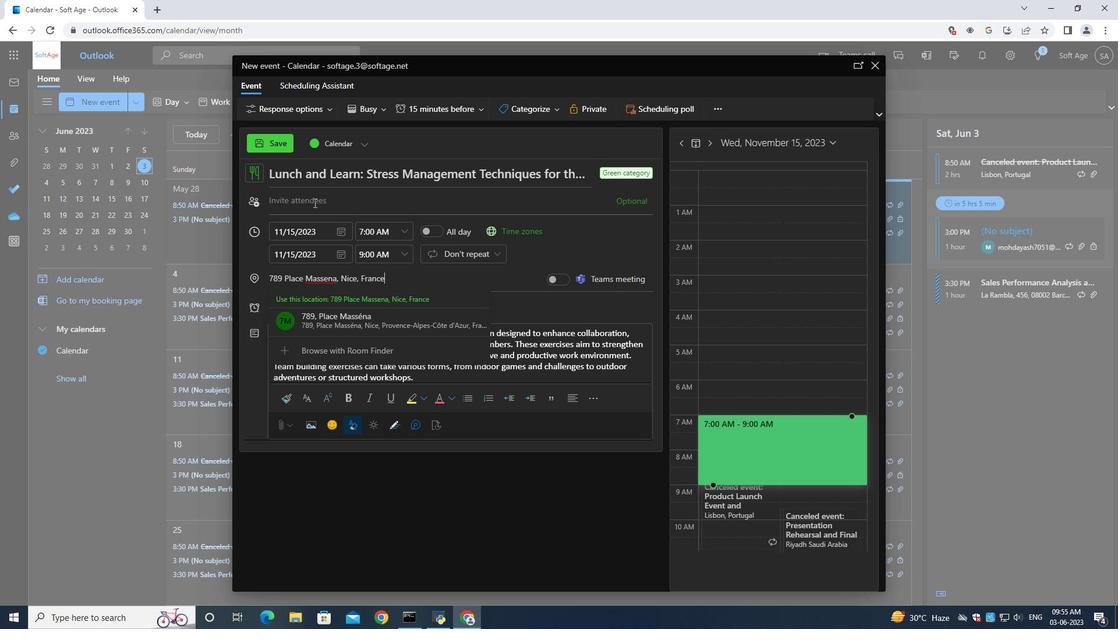 
Action: Mouse moved to (314, 202)
Screenshot: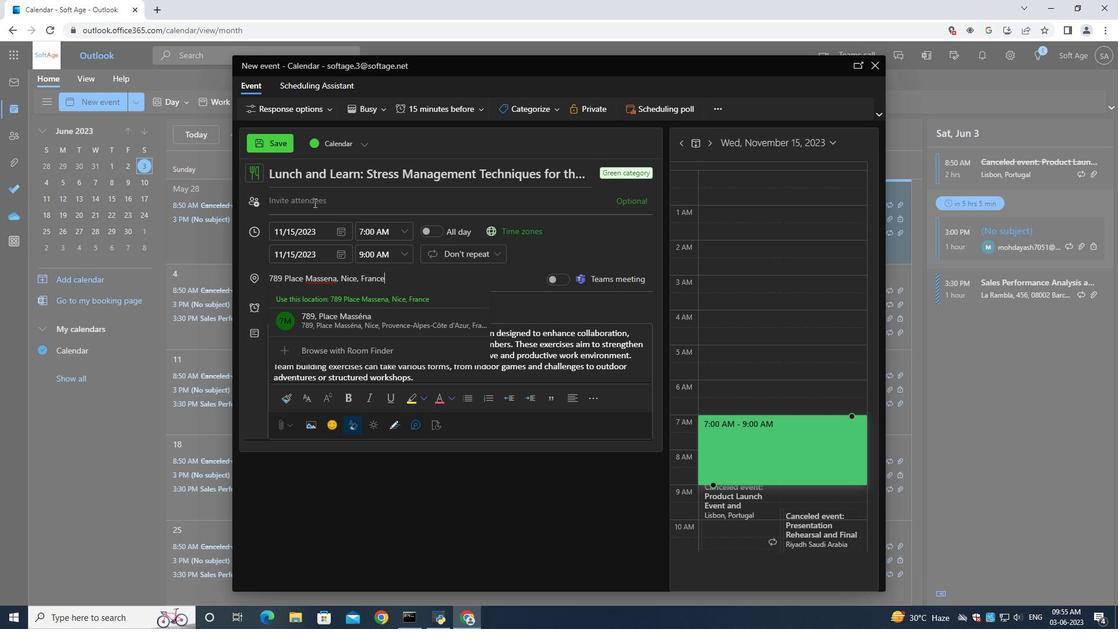 
Action: Key pressed <Key.shift>Softage.4<Key.shift>@softage
Screenshot: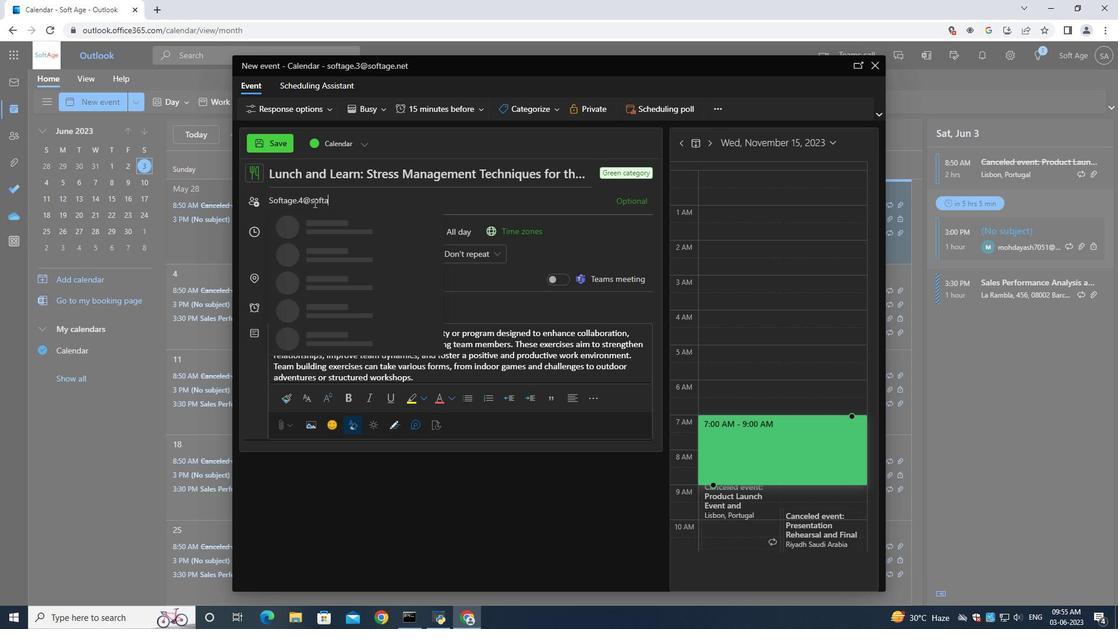 
Action: Mouse moved to (321, 229)
Screenshot: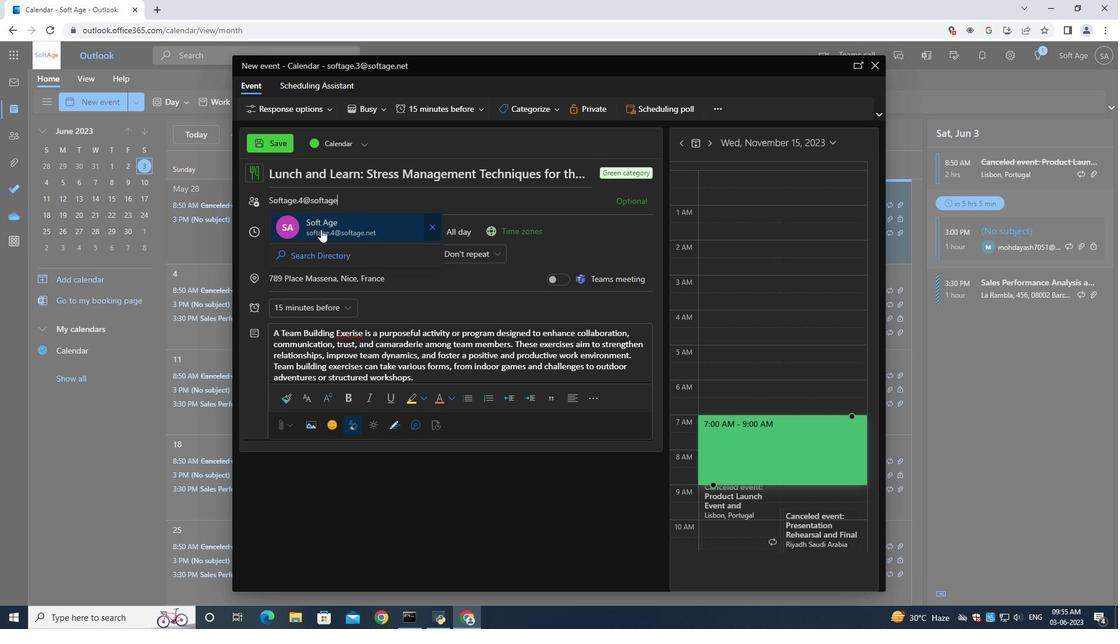 
Action: Mouse pressed left at (321, 229)
Screenshot: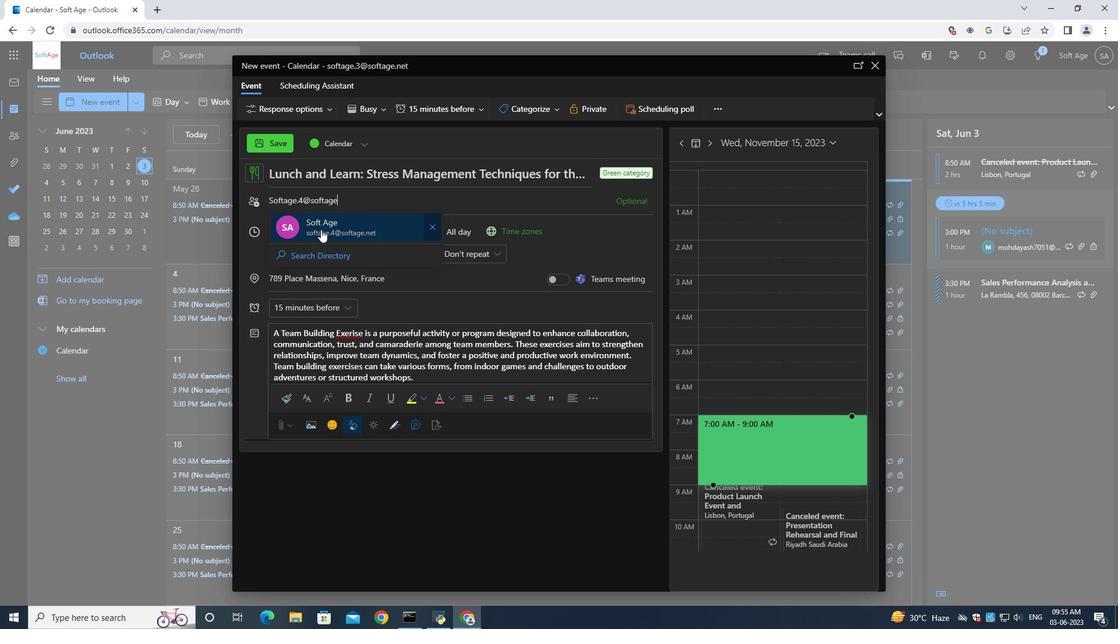 
Action: Mouse moved to (325, 223)
Screenshot: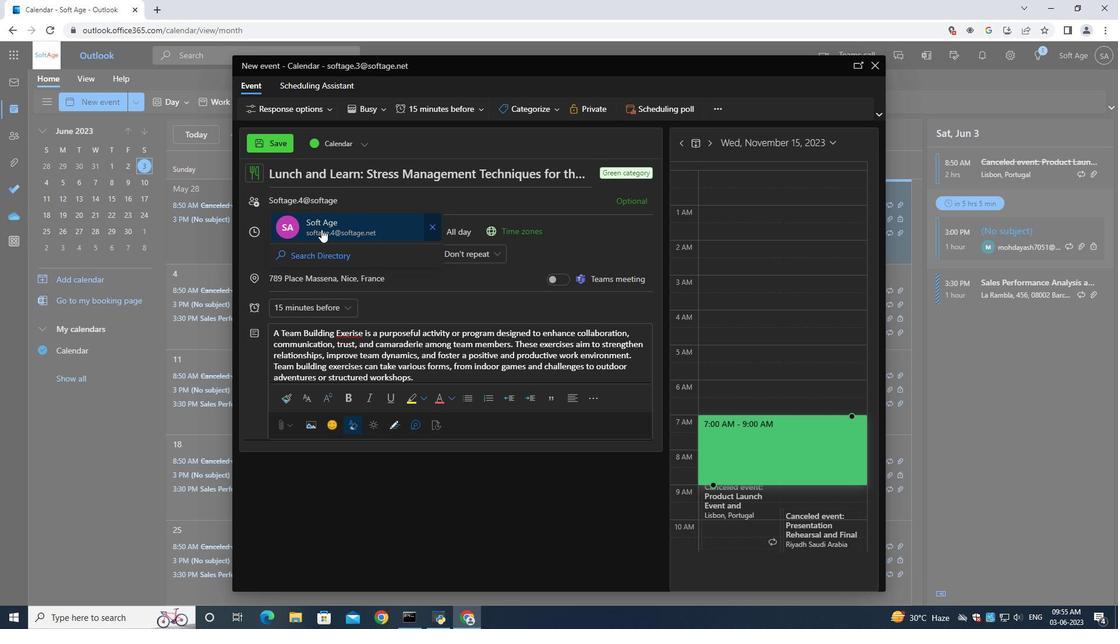 
Action: Key pressed sotage.5<Key.shift>@softage.net
Screenshot: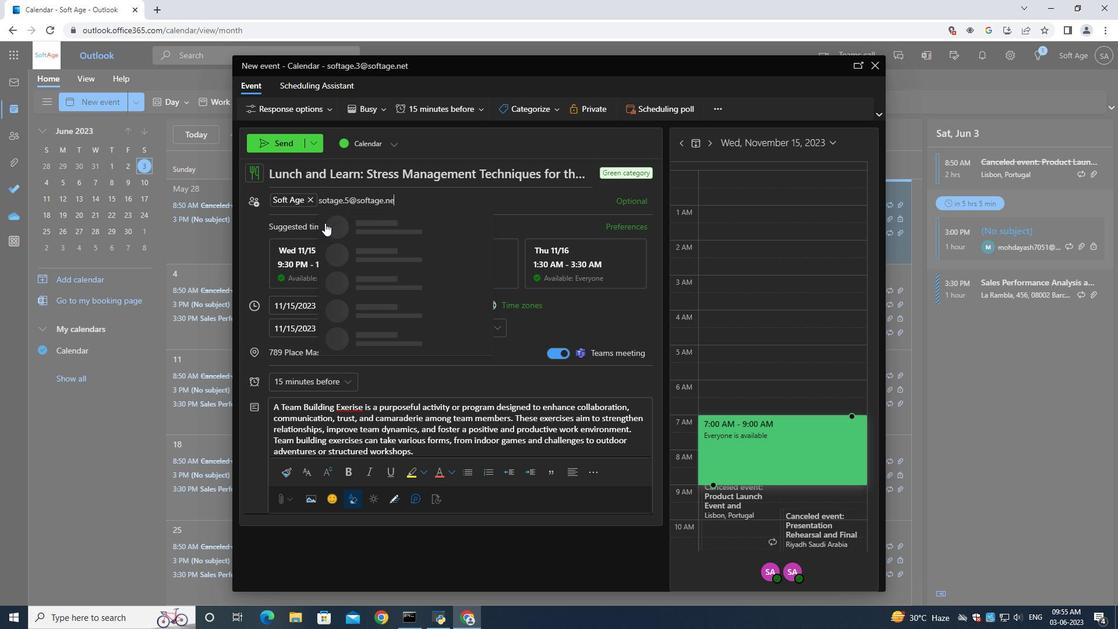
Action: Mouse moved to (383, 209)
Screenshot: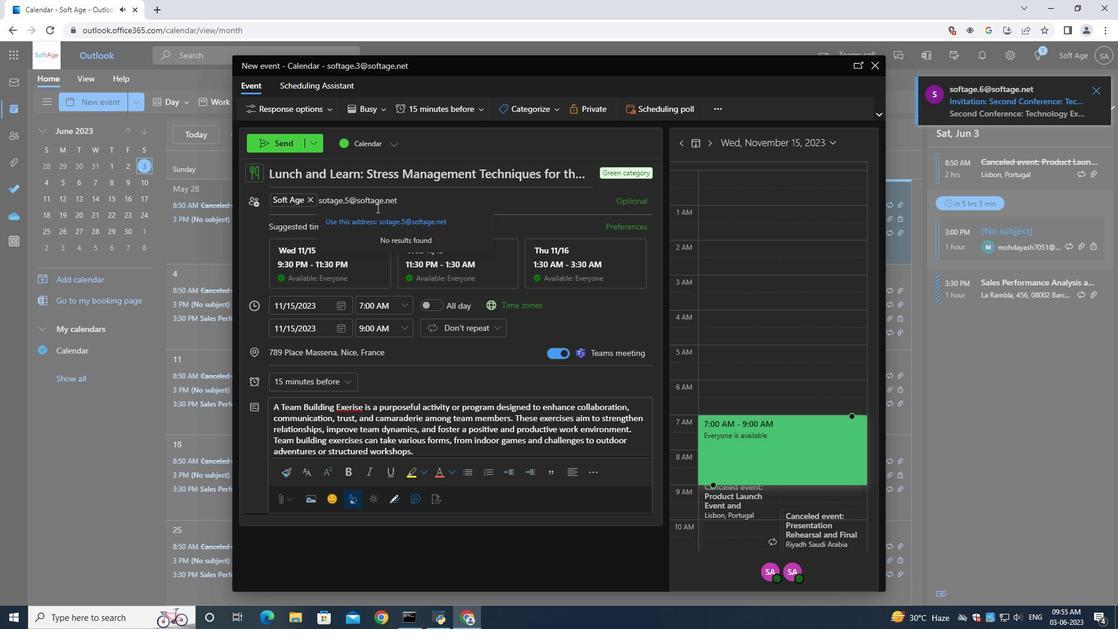 
Action: Key pressed <Key.backspace>
Screenshot: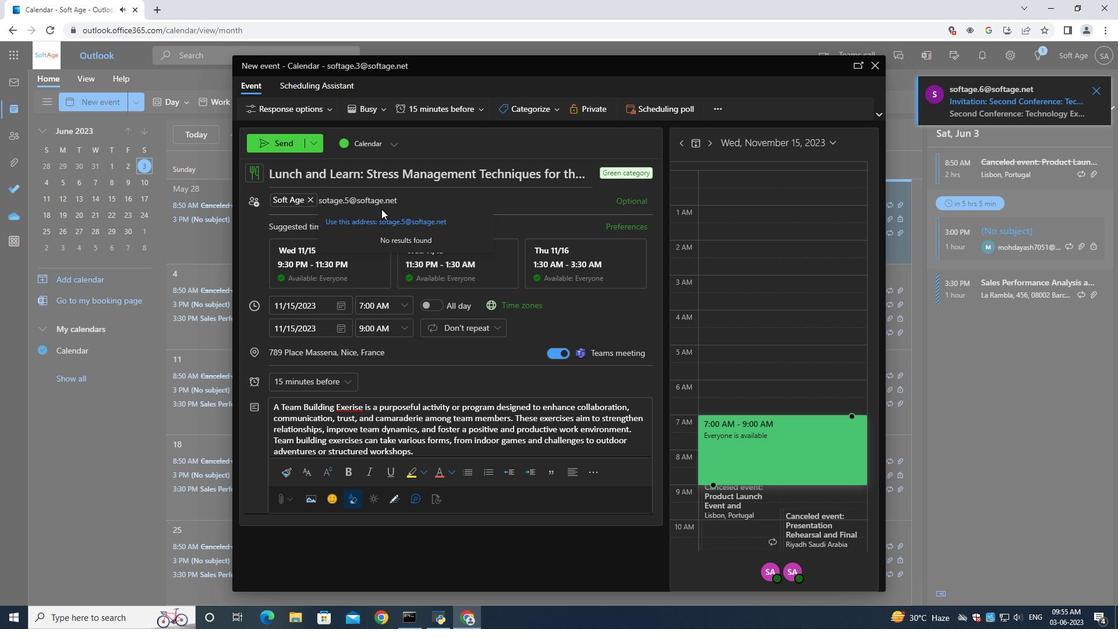 
Action: Mouse moved to (386, 210)
Screenshot: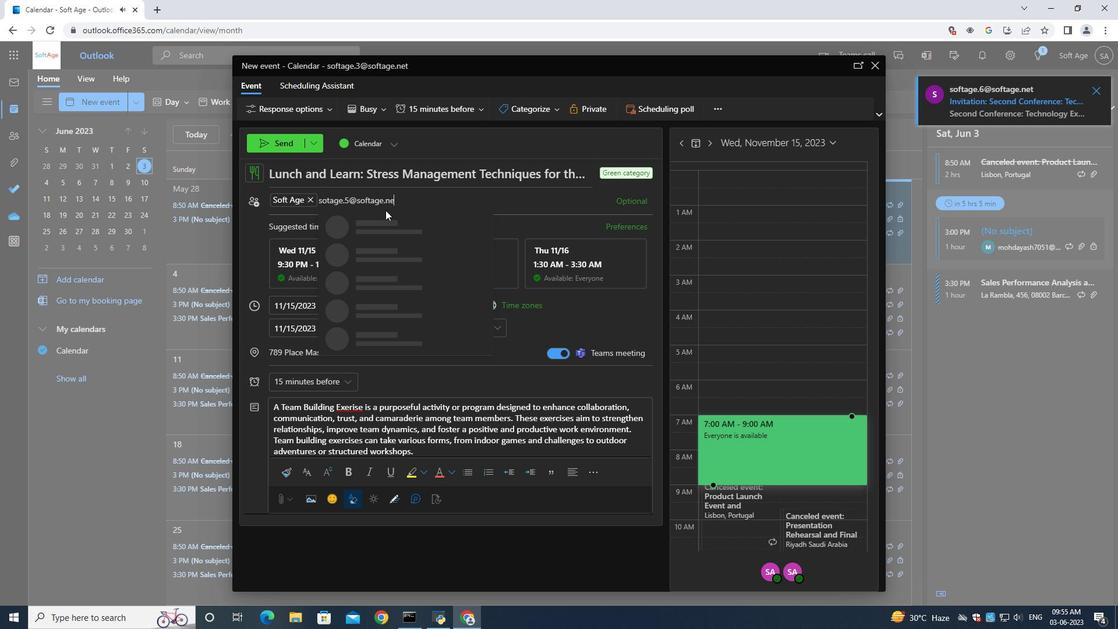 
Action: Key pressed <Key.backspace>
Screenshot: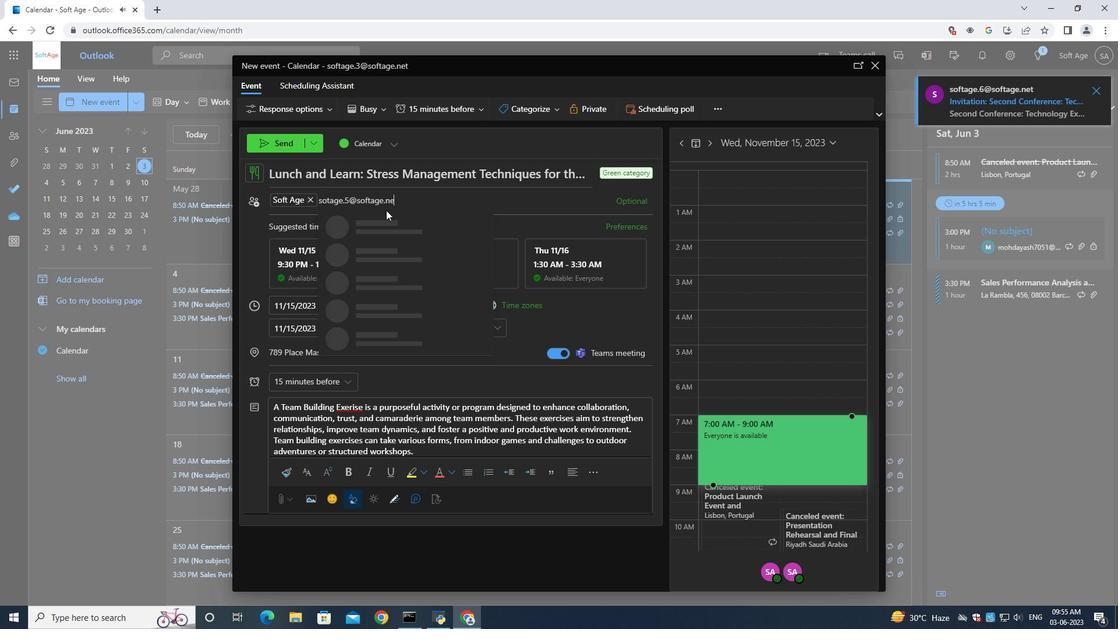 
Action: Mouse moved to (386, 212)
Screenshot: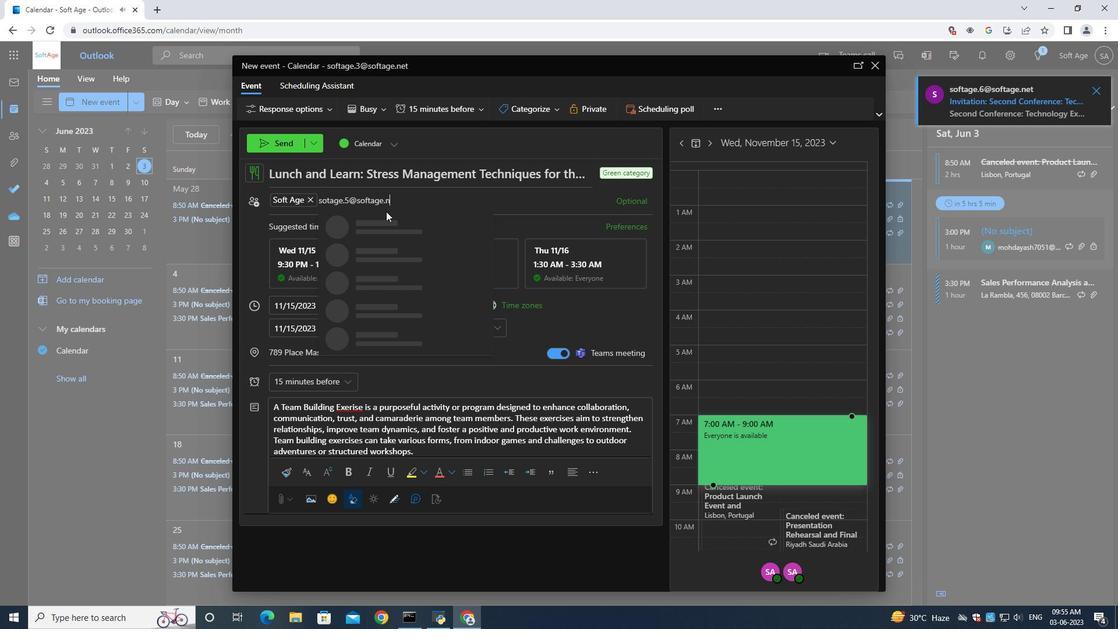 
Action: Key pressed <Key.backspace>
Screenshot: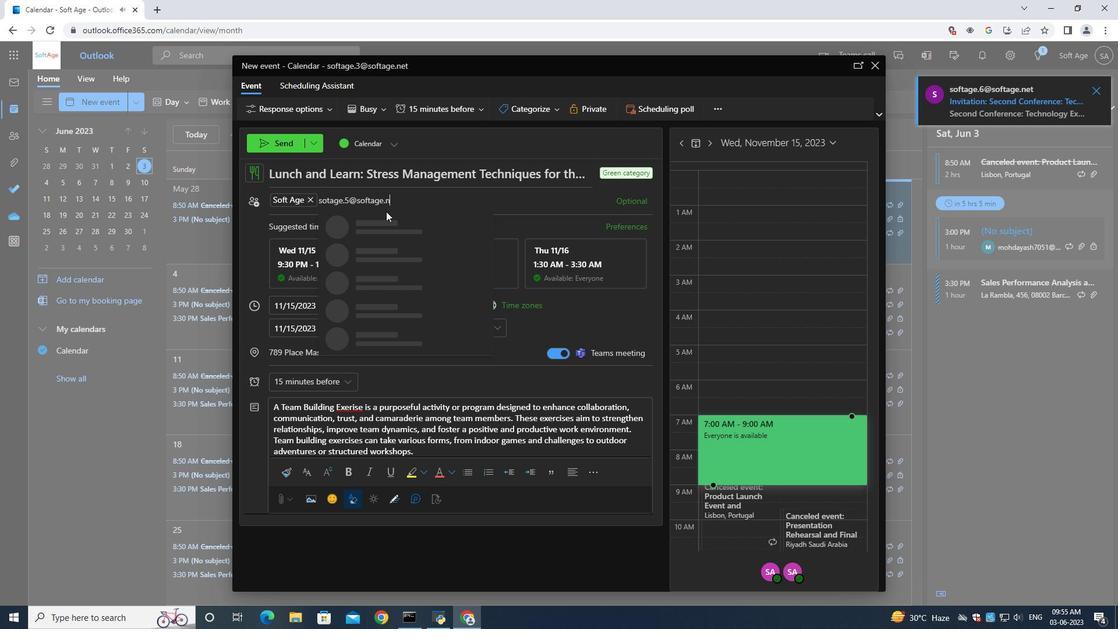 
Action: Mouse moved to (418, 236)
Screenshot: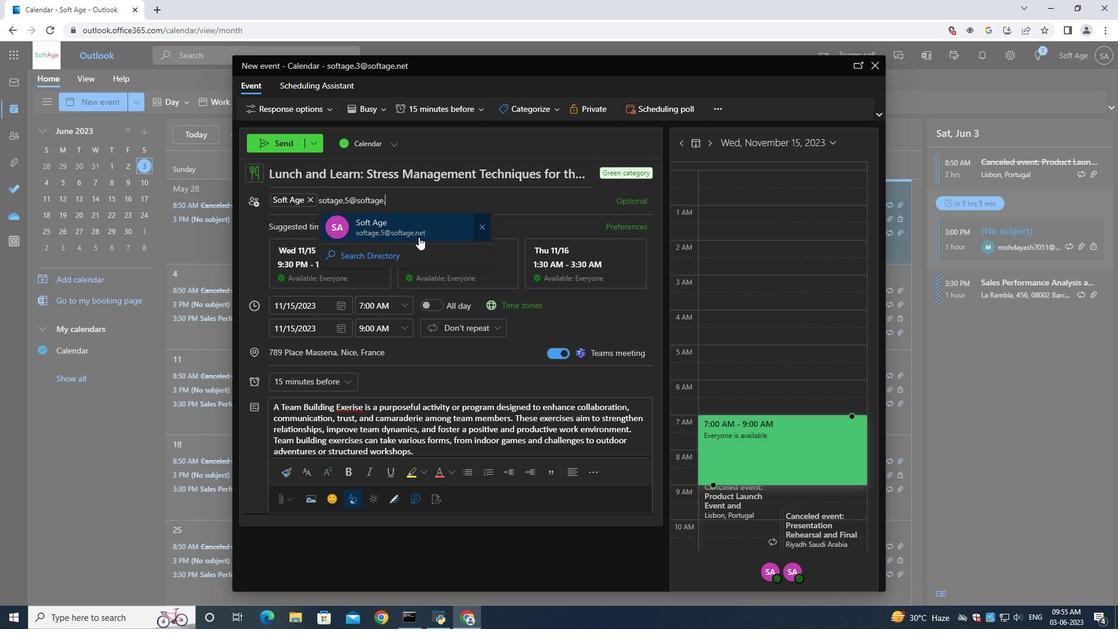 
Action: Mouse pressed left at (418, 236)
Screenshot: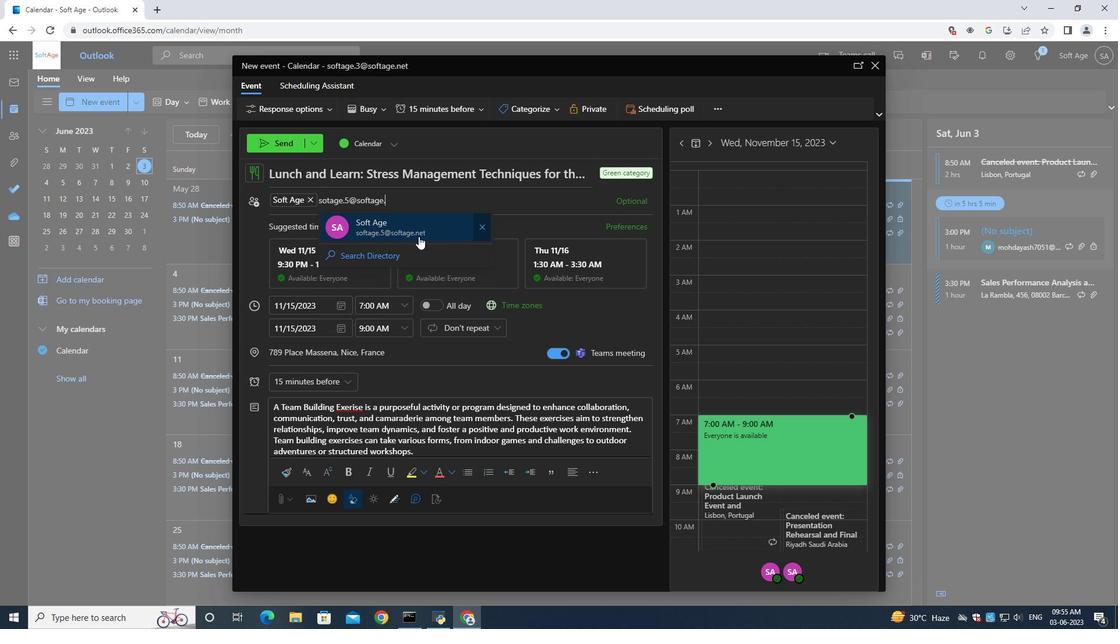 
Action: Mouse moved to (317, 377)
Screenshot: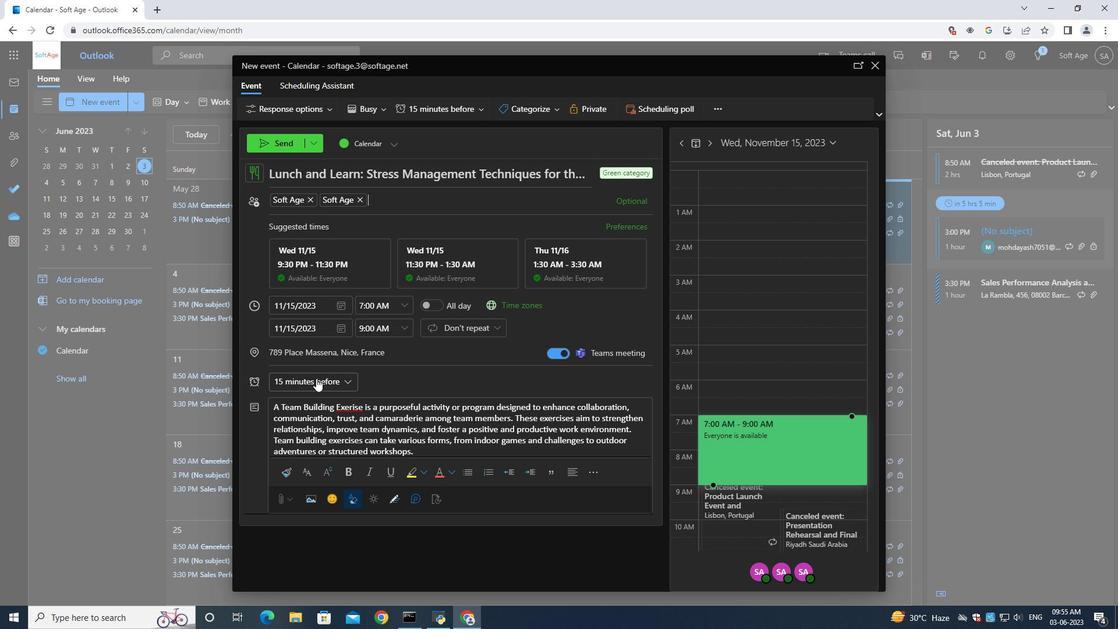 
Action: Mouse pressed left at (317, 377)
Screenshot: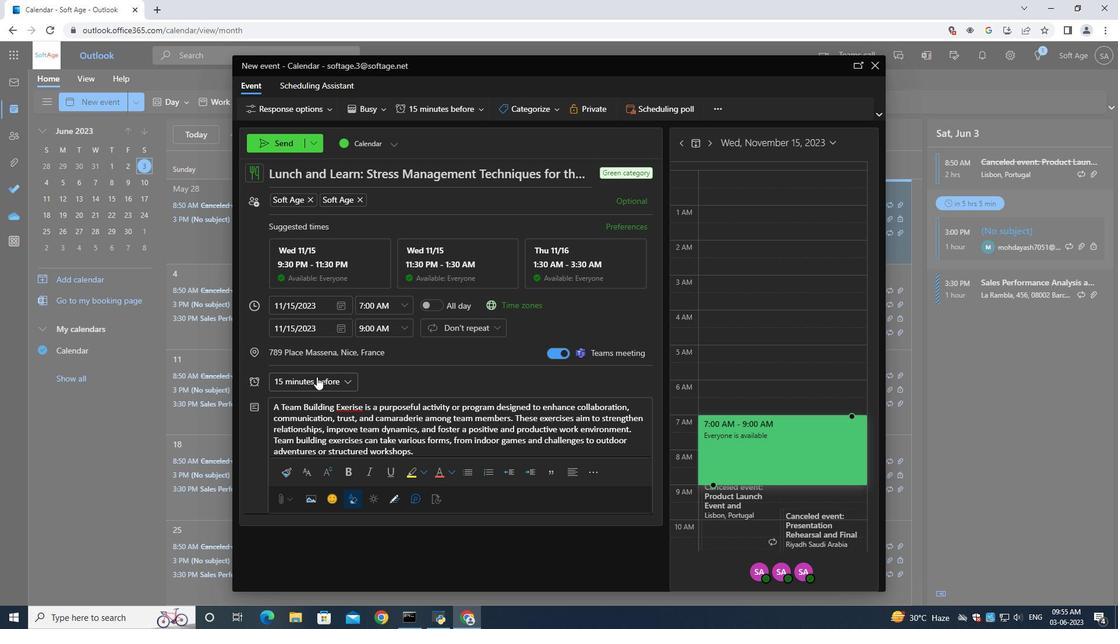 
Action: Mouse moved to (317, 377)
Screenshot: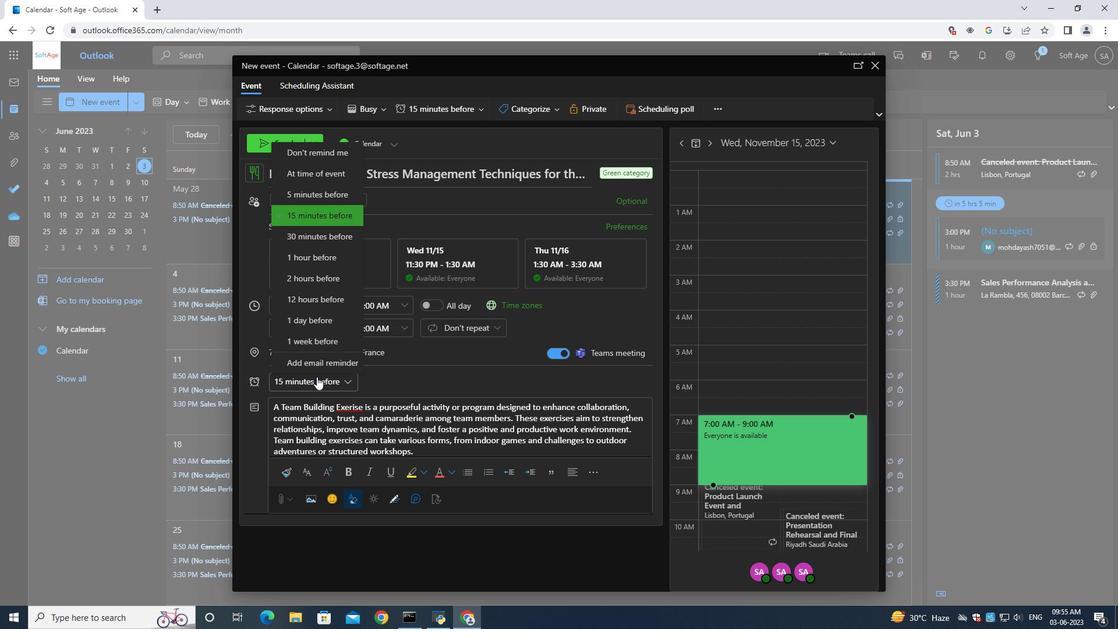 
Action: Mouse pressed left at (317, 377)
Screenshot: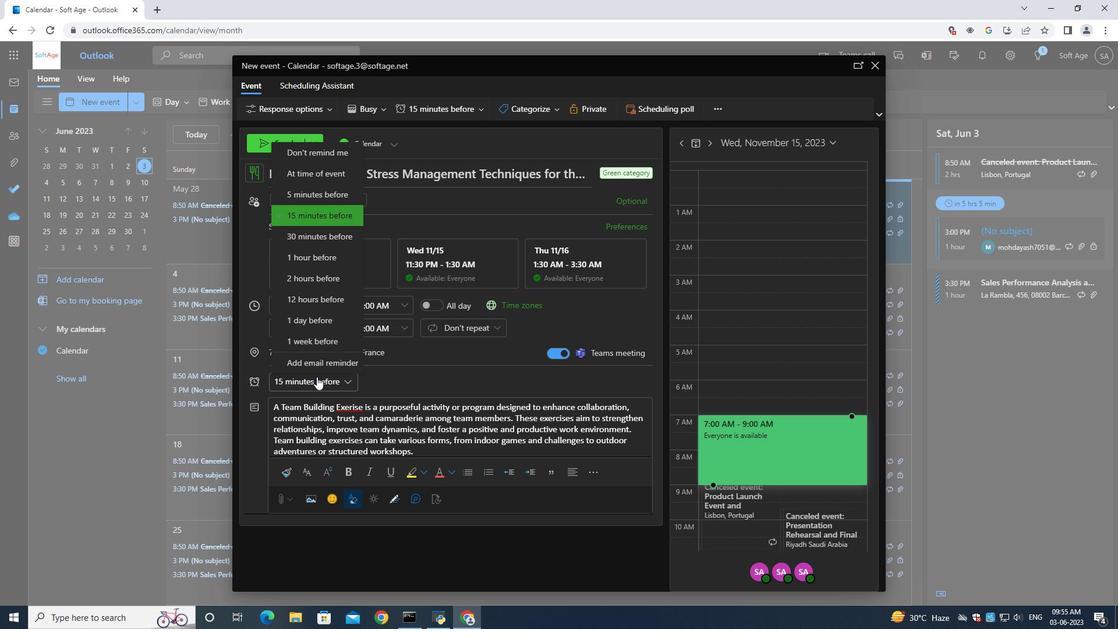 
Action: Mouse moved to (293, 142)
Screenshot: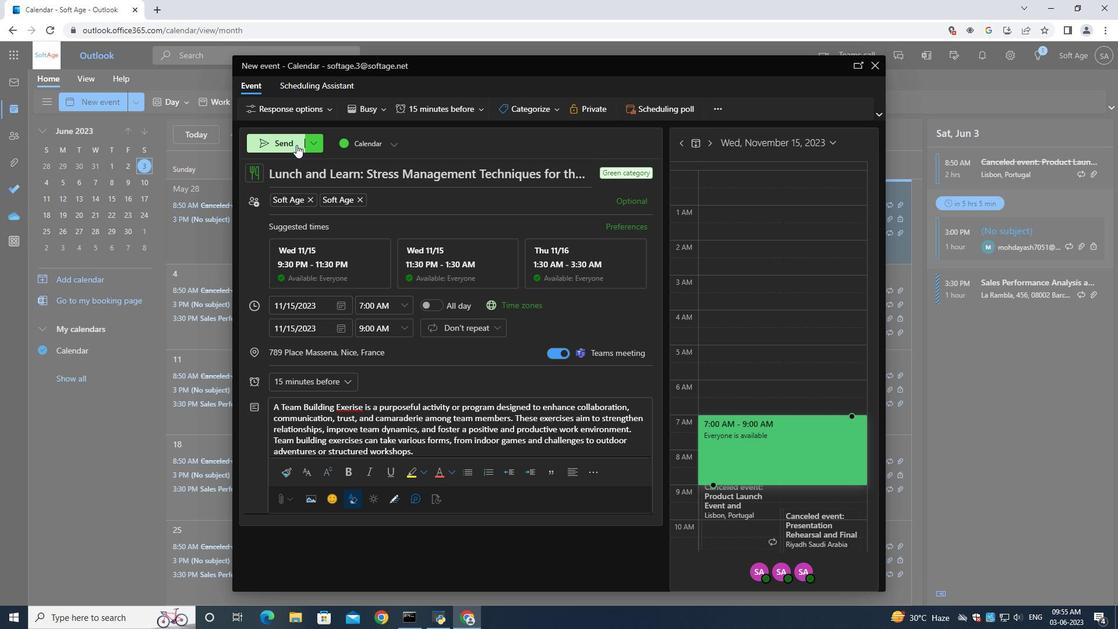 
Action: Mouse pressed left at (293, 142)
Screenshot: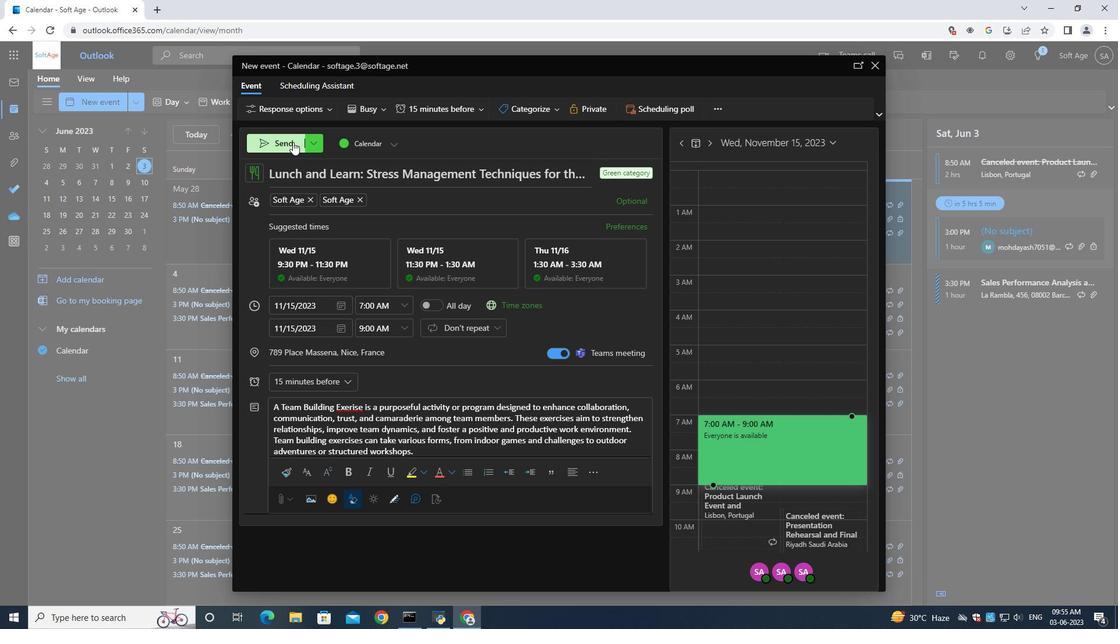 
Action: Mouse moved to (1064, 322)
Screenshot: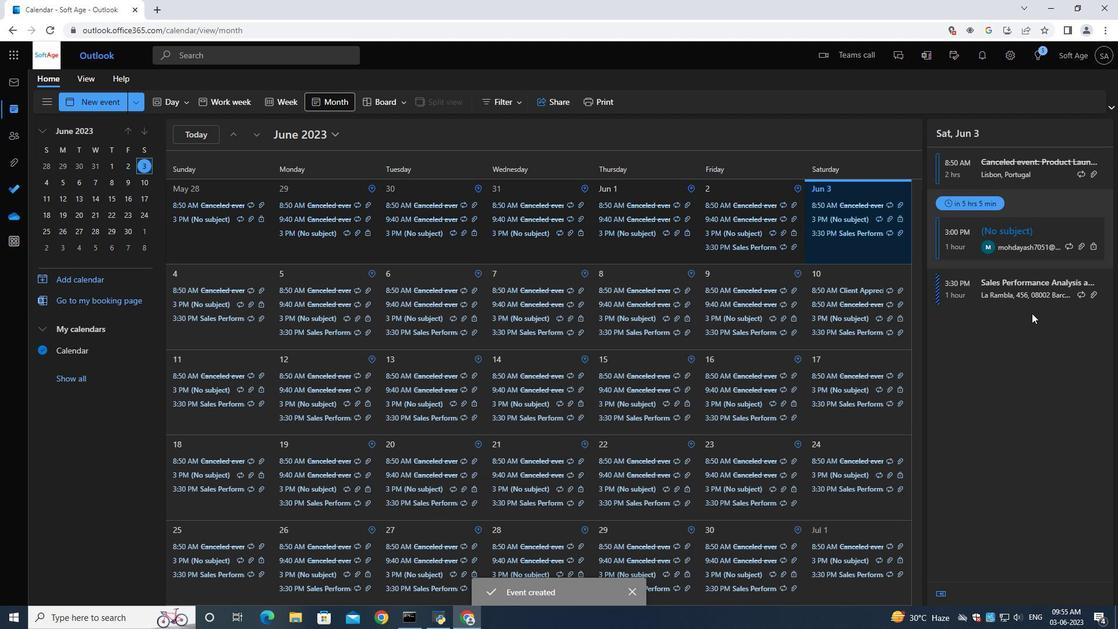 
